 Task: Open a template Informal Letter by  Plum save the file as article.odt Remove the following options from template: 'your brand'. Replace Hello Fan with ' Good Evening' and change the date to 21 July, 2023. Replace body of the letter with  Thank you so much for your generous gift. Your thoughtfulness and support mean the world to me. I'm truly grateful for your kindness.; apply Font Style 'Arial' and font size  14 Add name: Kevin
Action: Mouse moved to (714, 89)
Screenshot: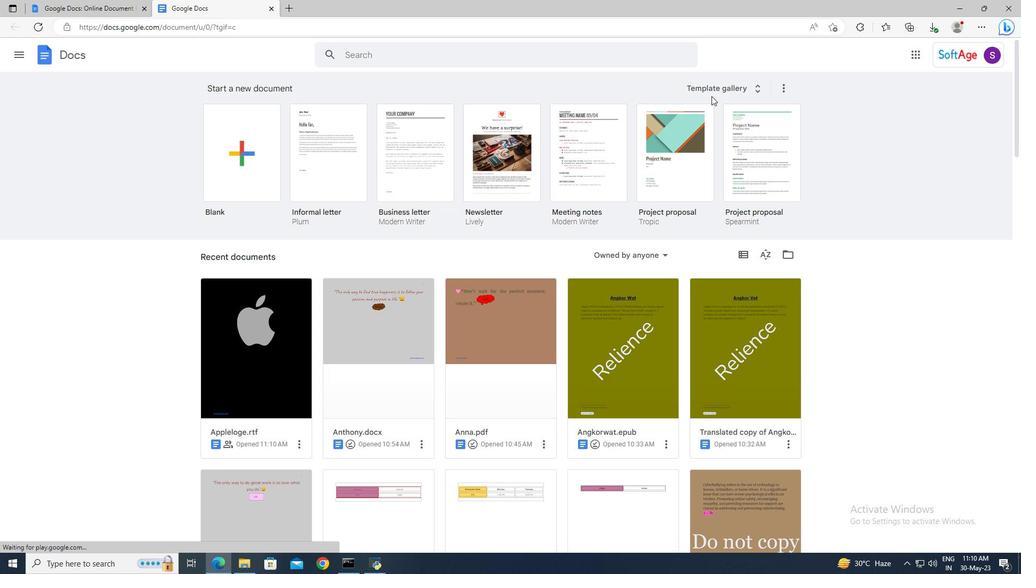 
Action: Mouse pressed left at (714, 89)
Screenshot: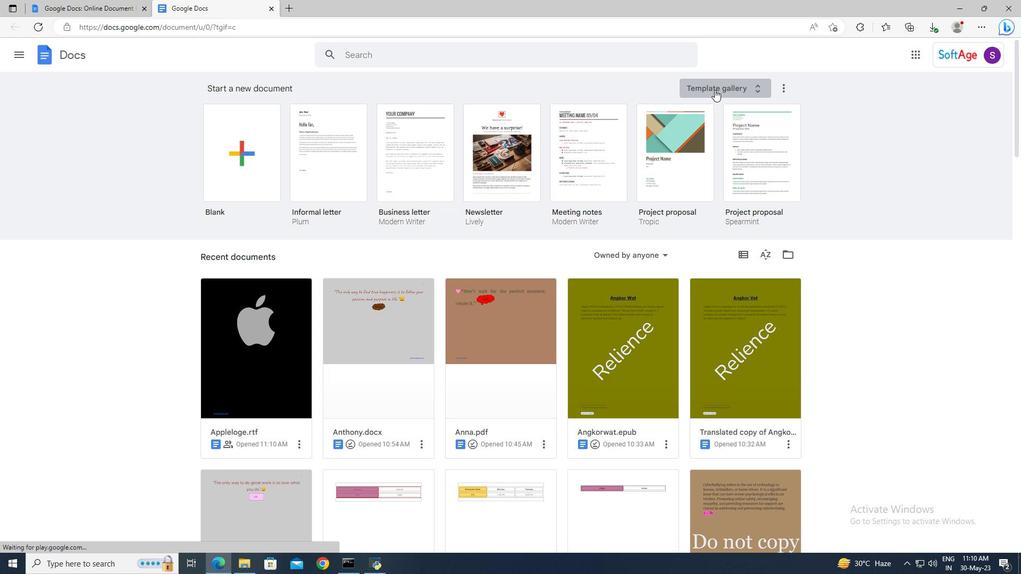 
Action: Mouse moved to (563, 191)
Screenshot: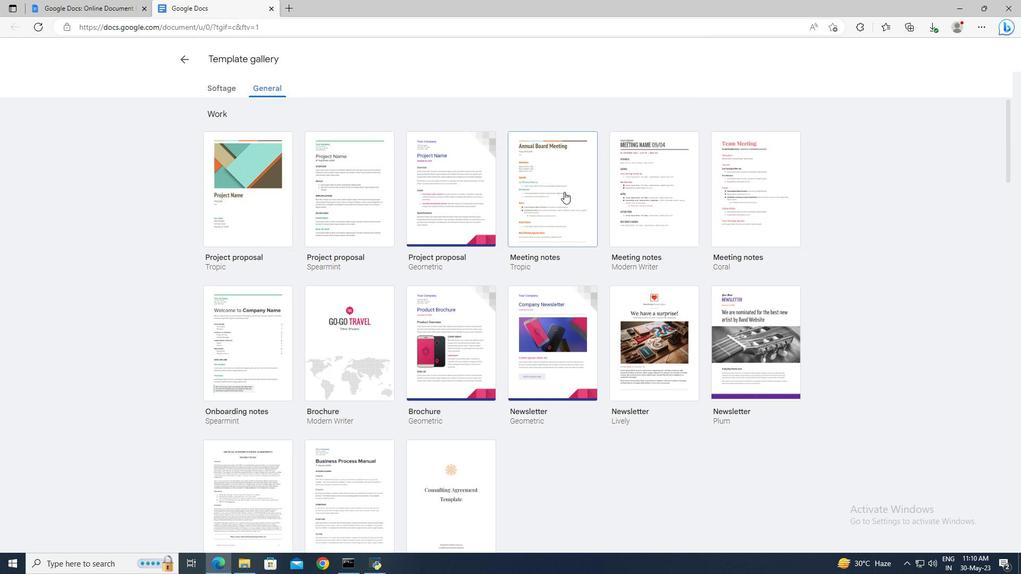 
Action: Mouse scrolled (563, 190) with delta (0, 0)
Screenshot: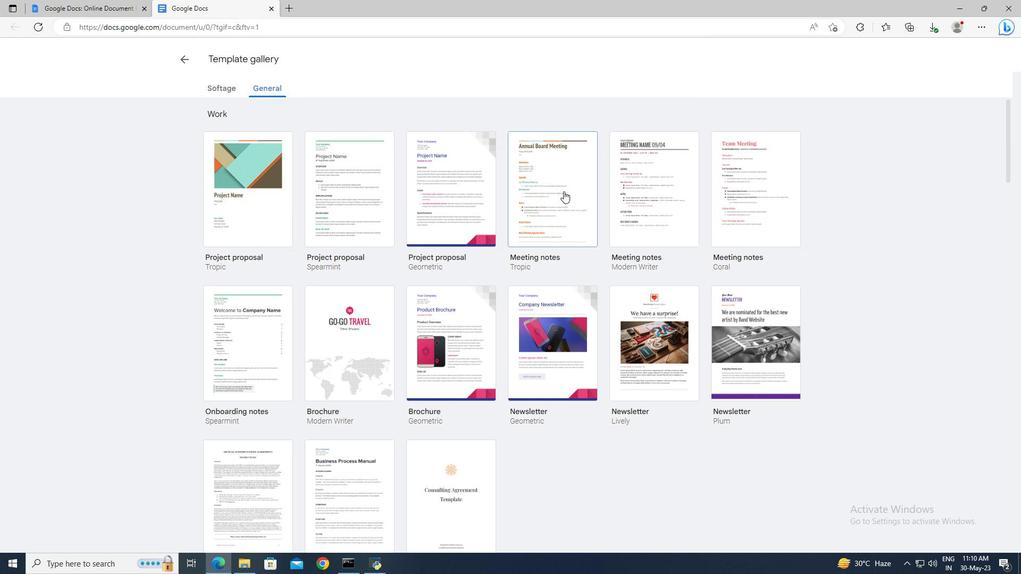 
Action: Mouse scrolled (563, 190) with delta (0, 0)
Screenshot: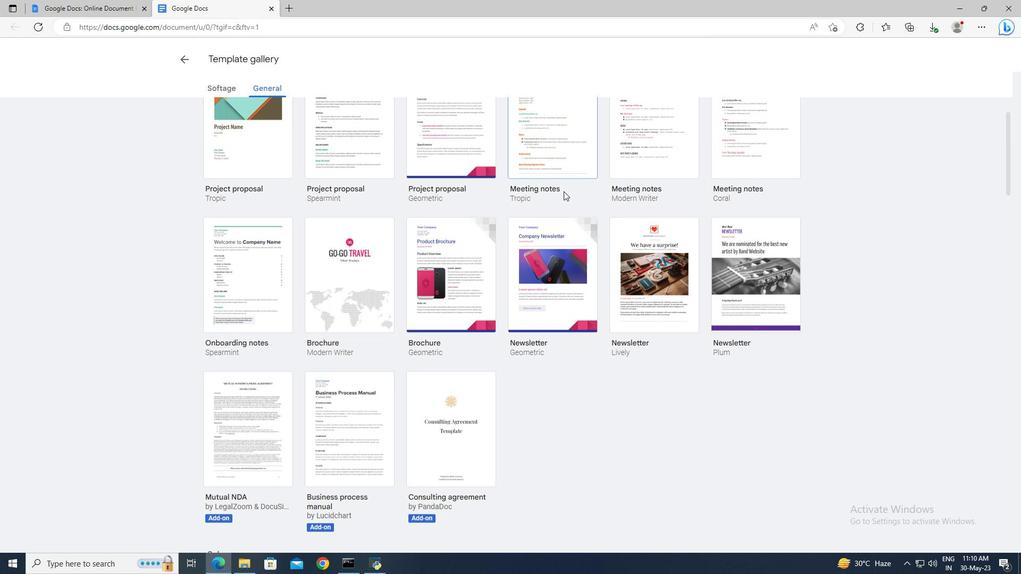 
Action: Mouse scrolled (563, 190) with delta (0, 0)
Screenshot: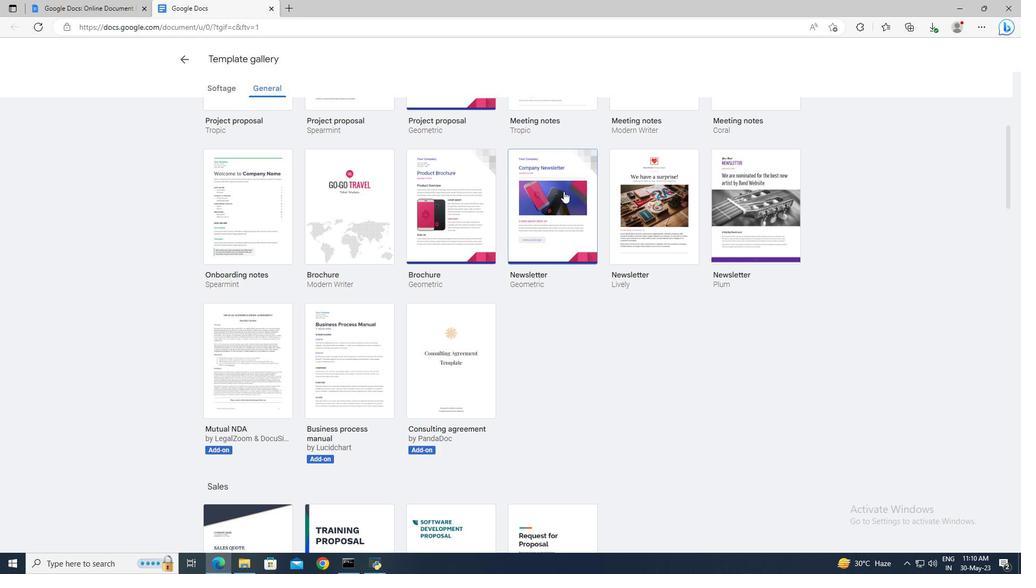 
Action: Mouse scrolled (563, 190) with delta (0, 0)
Screenshot: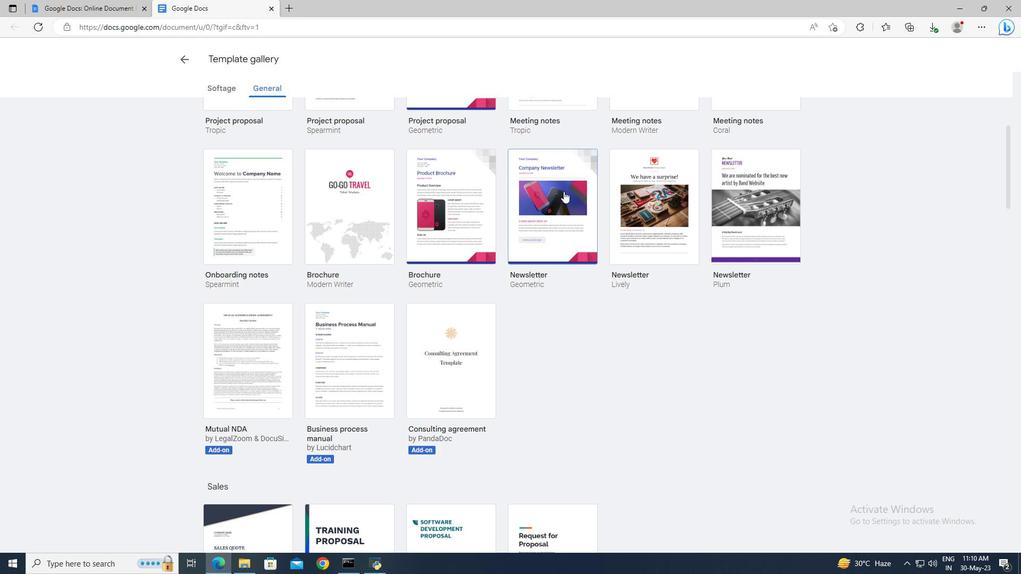 
Action: Mouse scrolled (563, 190) with delta (0, 0)
Screenshot: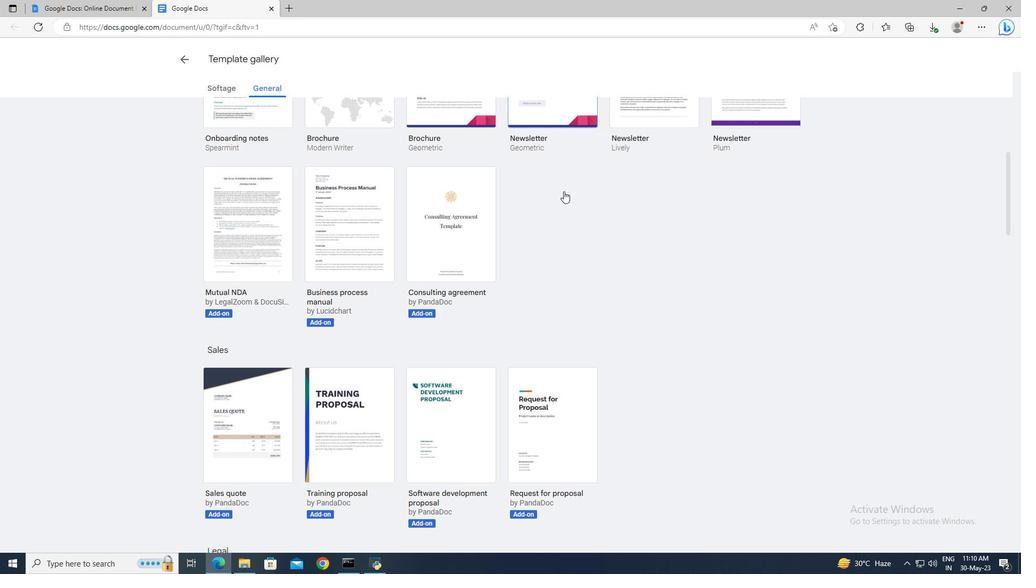 
Action: Mouse scrolled (563, 190) with delta (0, 0)
Screenshot: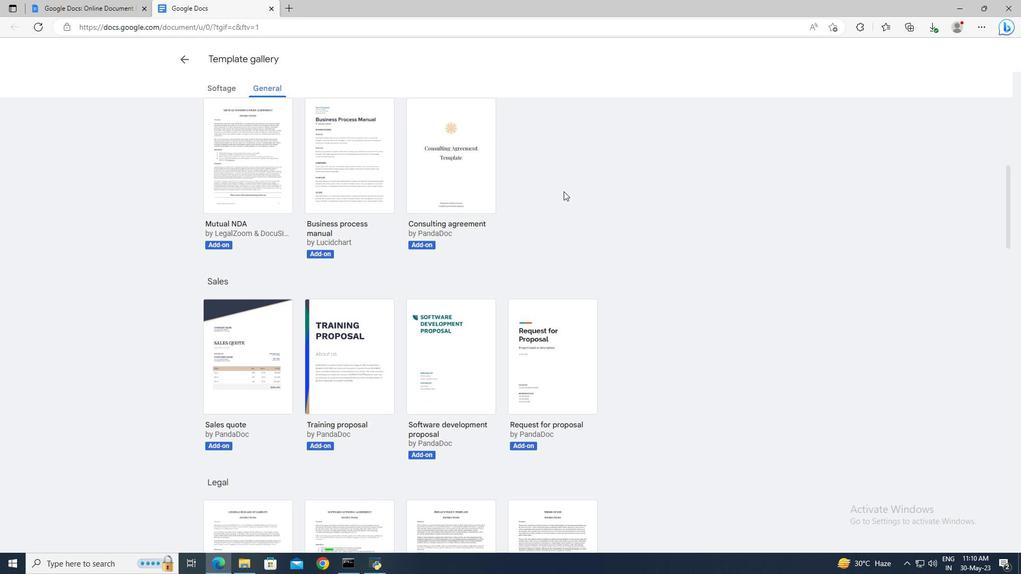 
Action: Mouse scrolled (563, 190) with delta (0, 0)
Screenshot: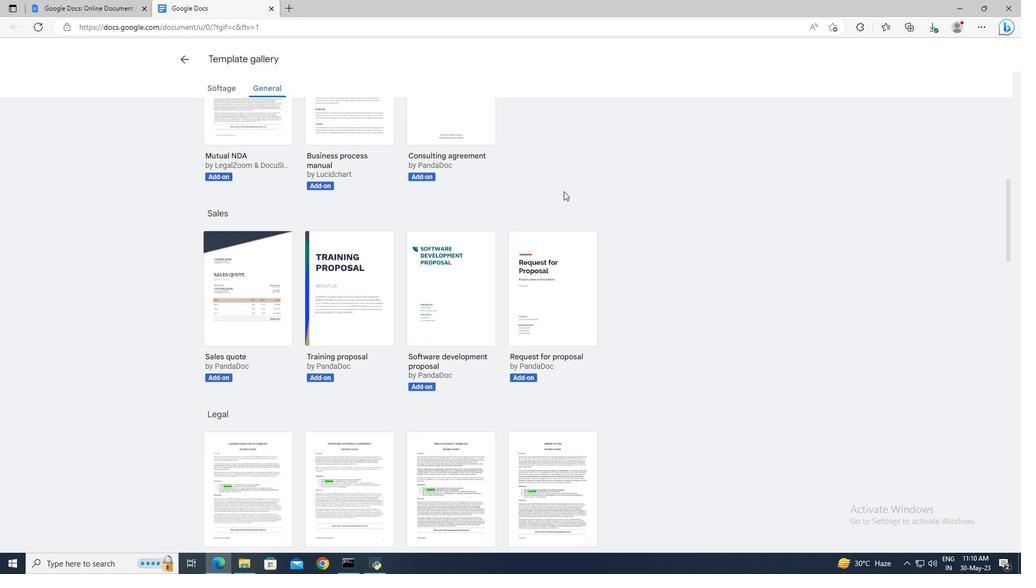 
Action: Mouse scrolled (563, 190) with delta (0, 0)
Screenshot: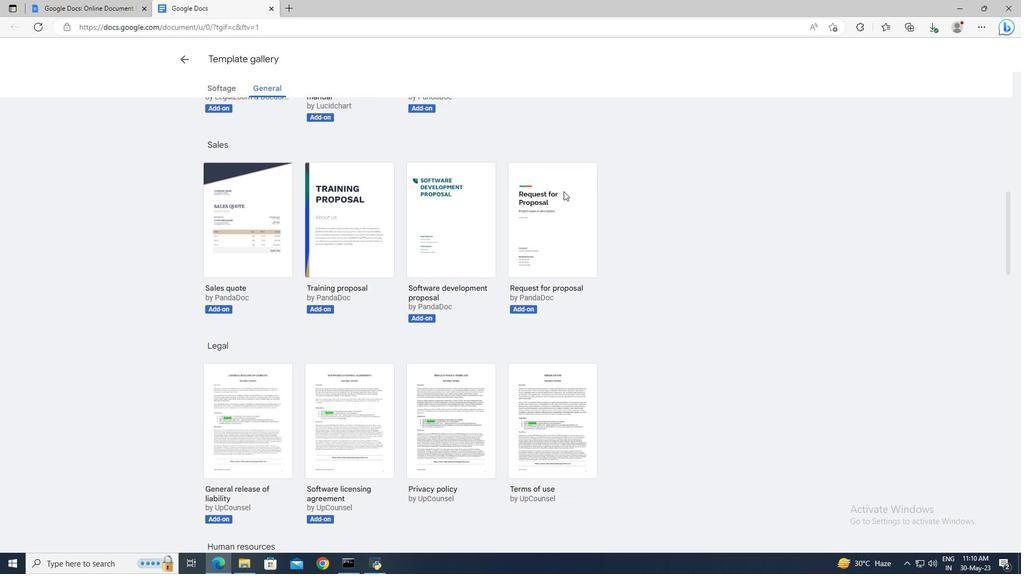 
Action: Mouse scrolled (563, 190) with delta (0, 0)
Screenshot: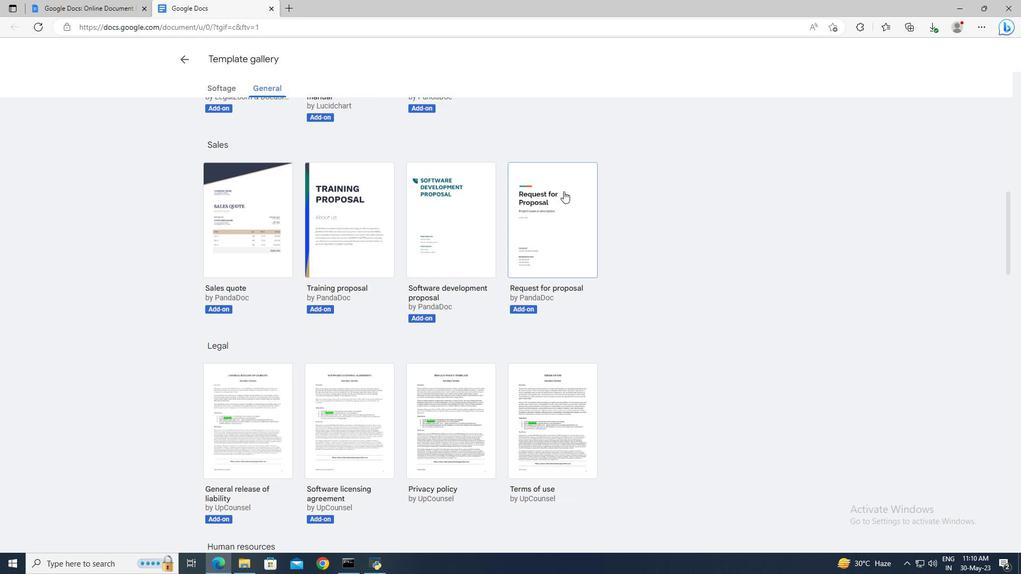 
Action: Mouse scrolled (563, 190) with delta (0, 0)
Screenshot: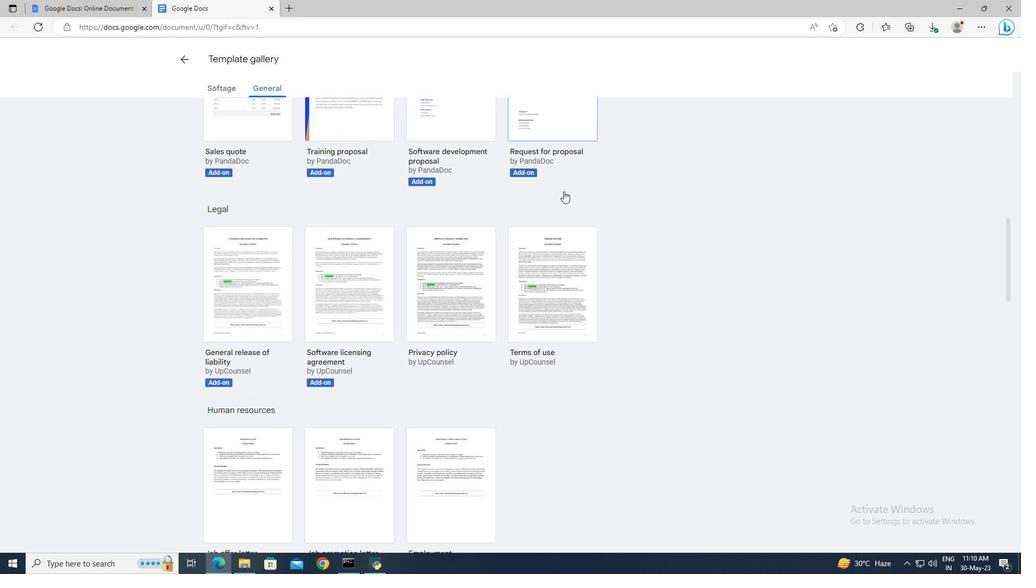 
Action: Mouse scrolled (563, 190) with delta (0, 0)
Screenshot: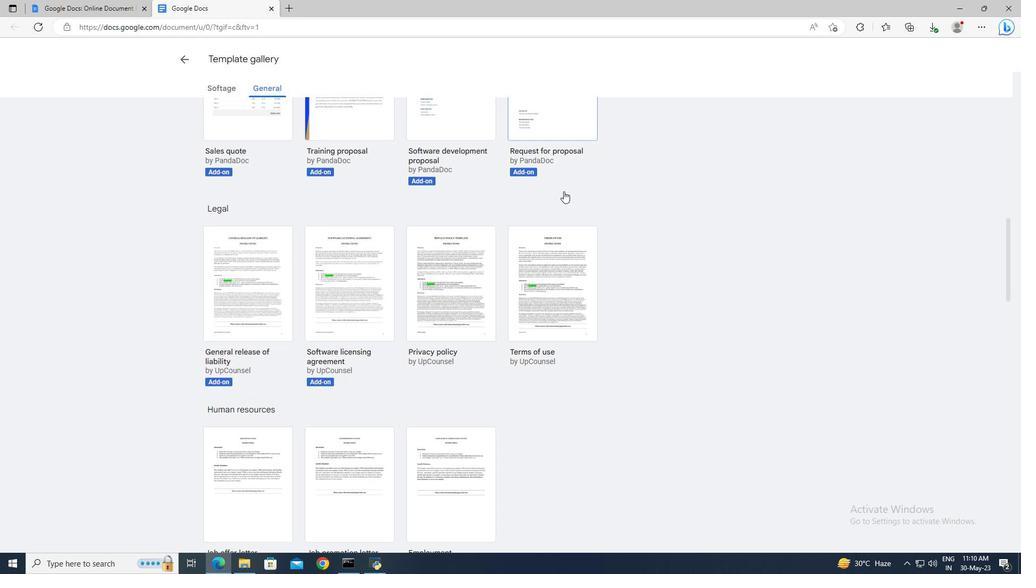 
Action: Mouse scrolled (563, 190) with delta (0, 0)
Screenshot: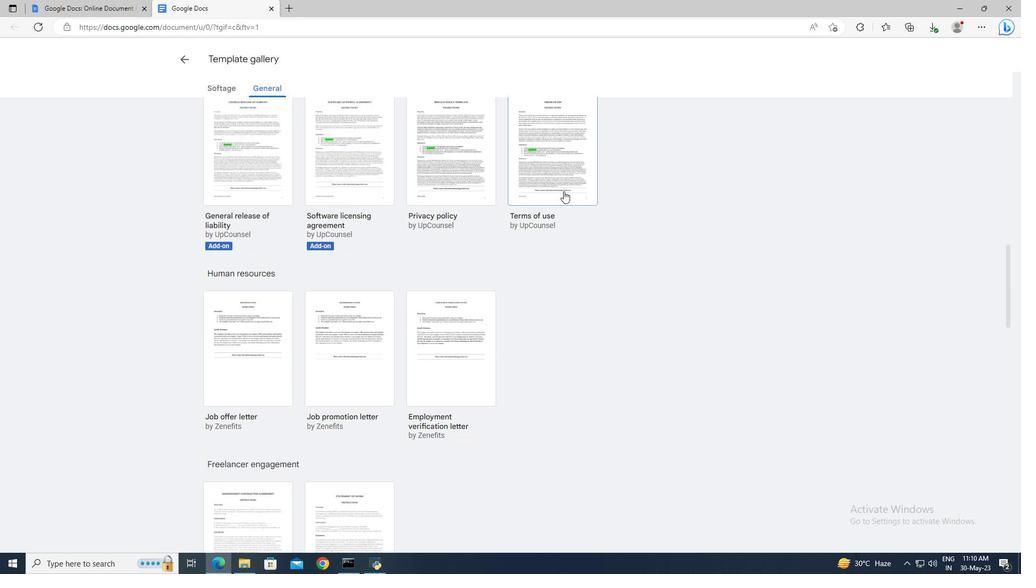 
Action: Mouse scrolled (563, 190) with delta (0, 0)
Screenshot: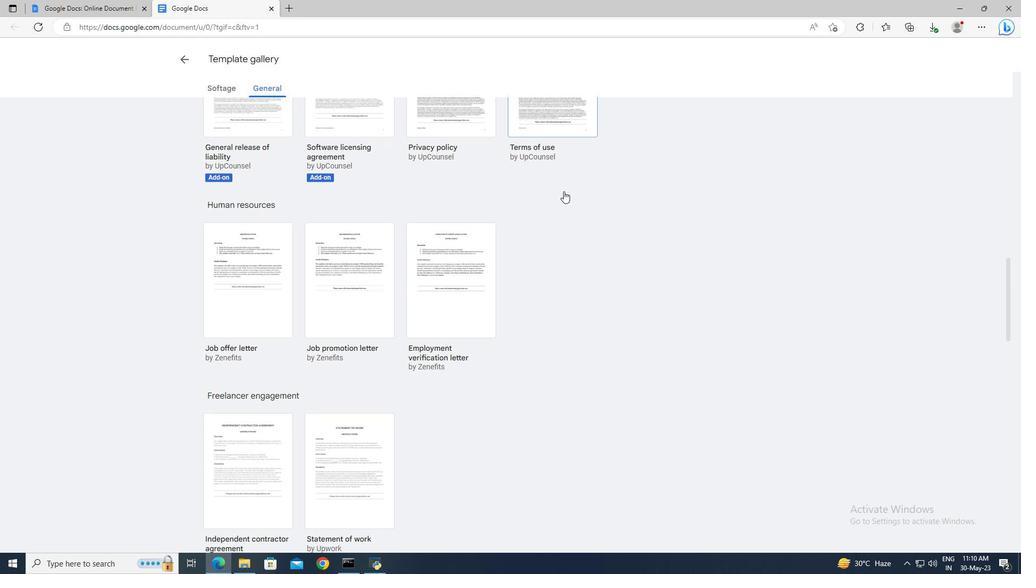 
Action: Mouse scrolled (563, 190) with delta (0, 0)
Screenshot: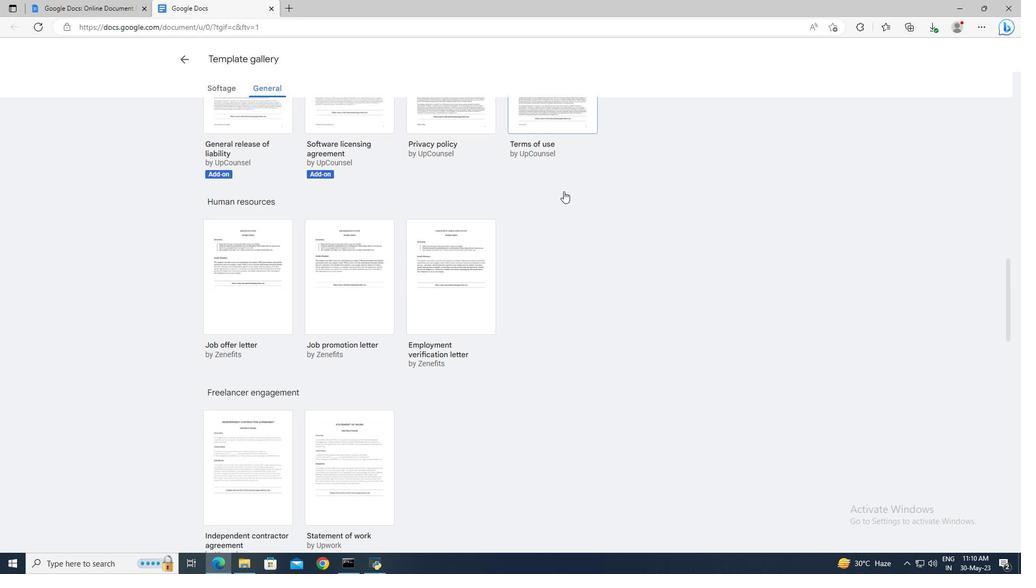 
Action: Mouse scrolled (563, 190) with delta (0, 0)
Screenshot: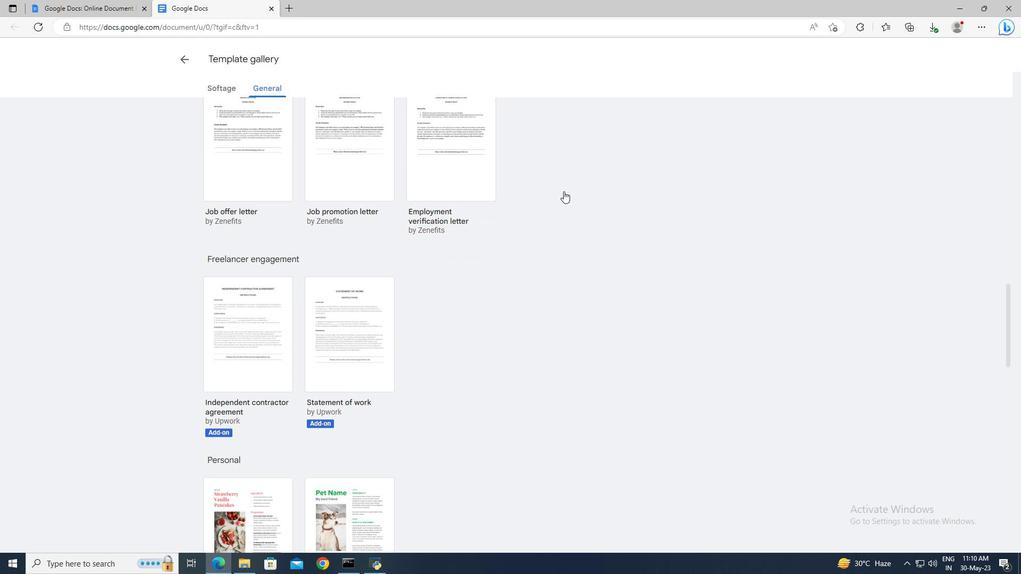 
Action: Mouse scrolled (563, 190) with delta (0, 0)
Screenshot: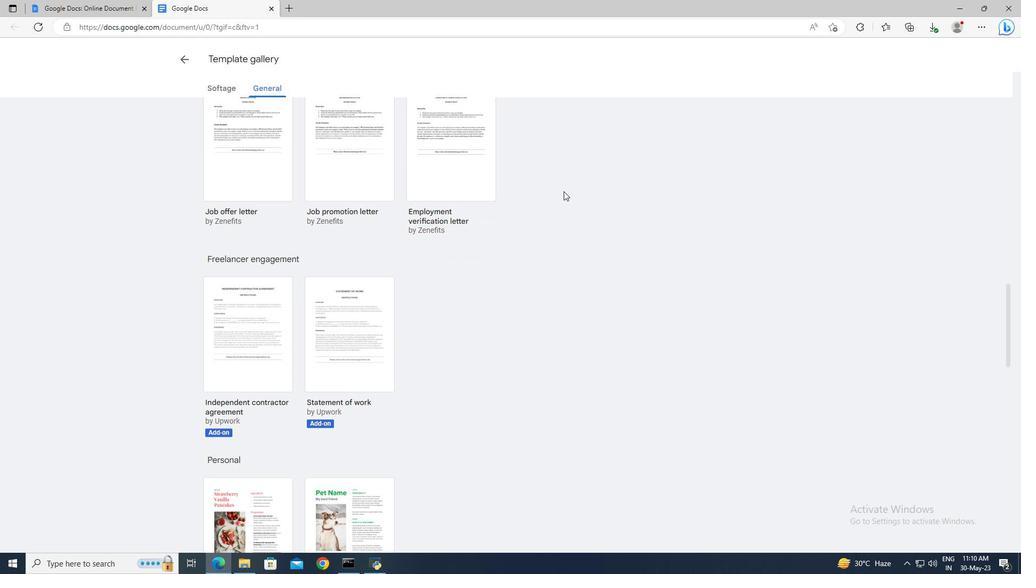
Action: Mouse scrolled (563, 190) with delta (0, 0)
Screenshot: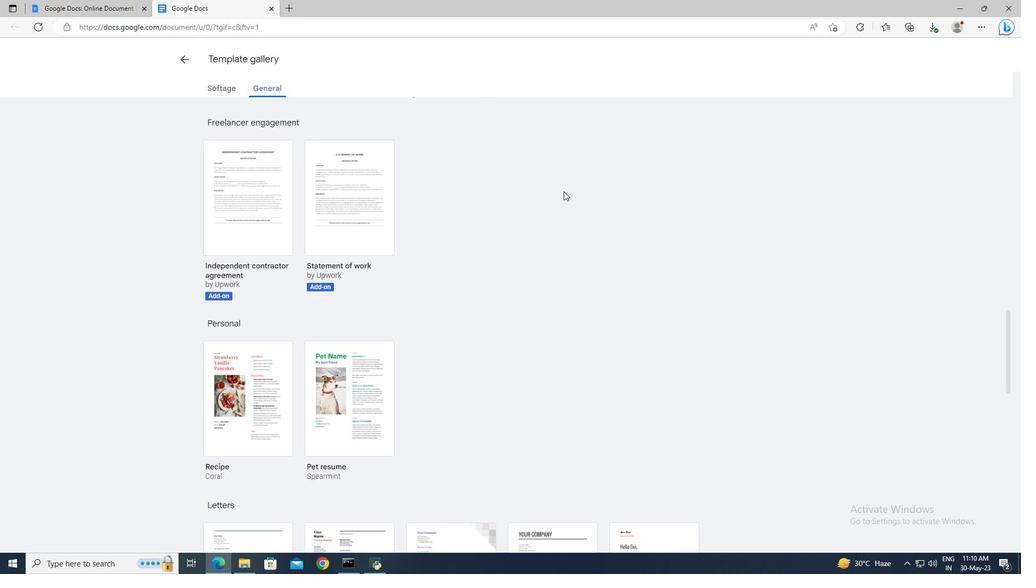 
Action: Mouse scrolled (563, 190) with delta (0, 0)
Screenshot: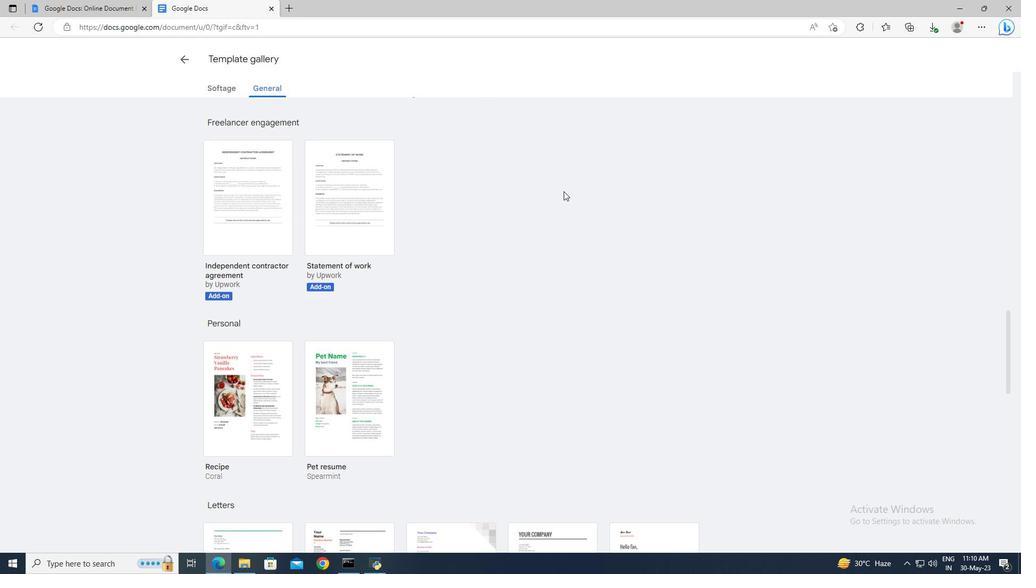 
Action: Mouse scrolled (563, 190) with delta (0, 0)
Screenshot: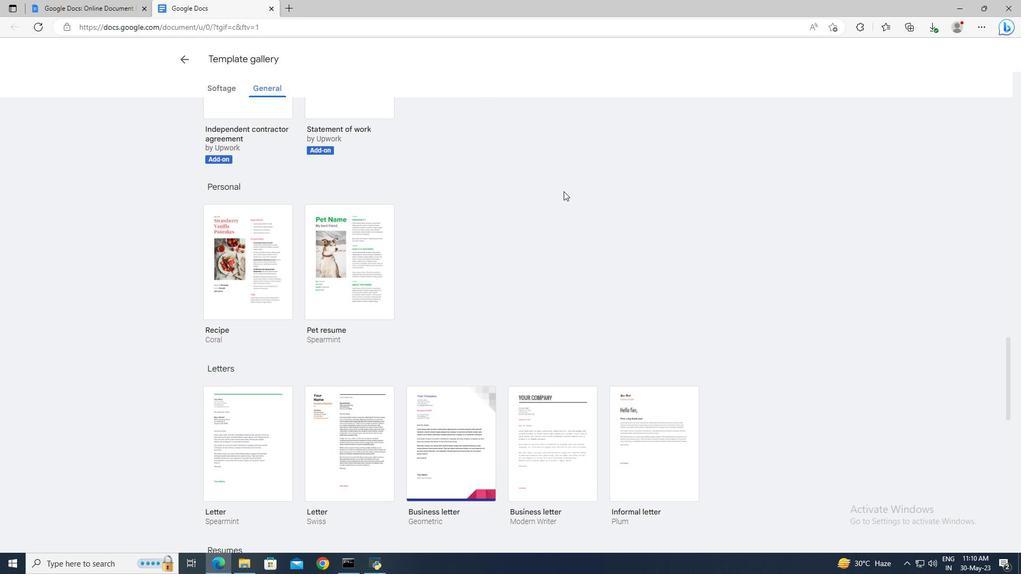 
Action: Mouse scrolled (563, 190) with delta (0, 0)
Screenshot: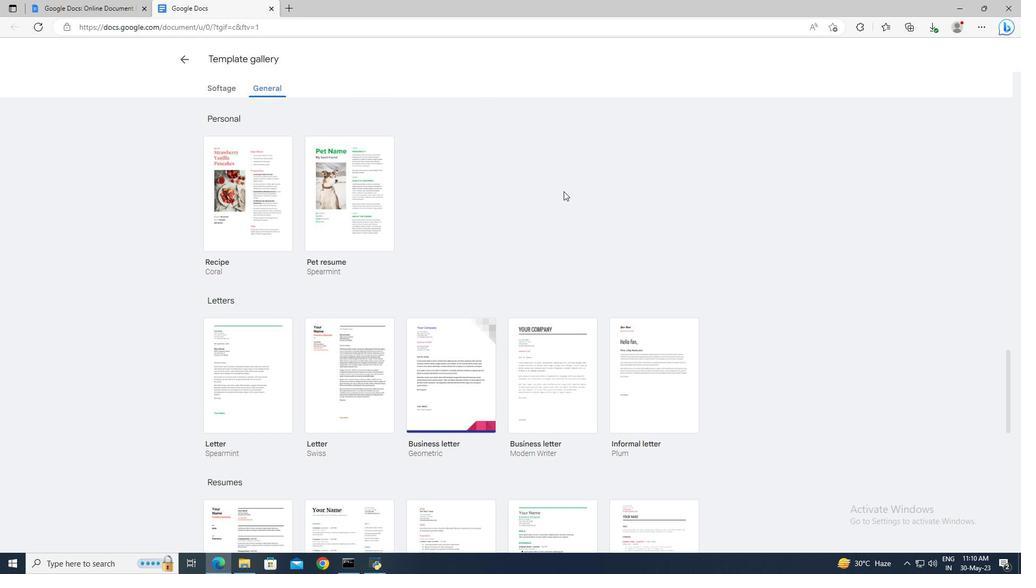 
Action: Mouse moved to (644, 295)
Screenshot: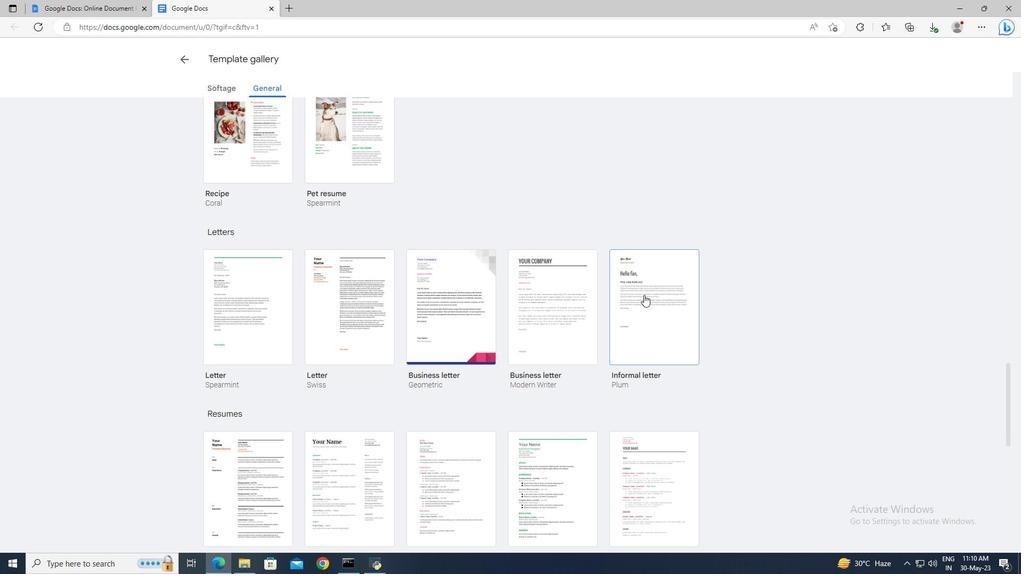 
Action: Mouse pressed left at (644, 295)
Screenshot: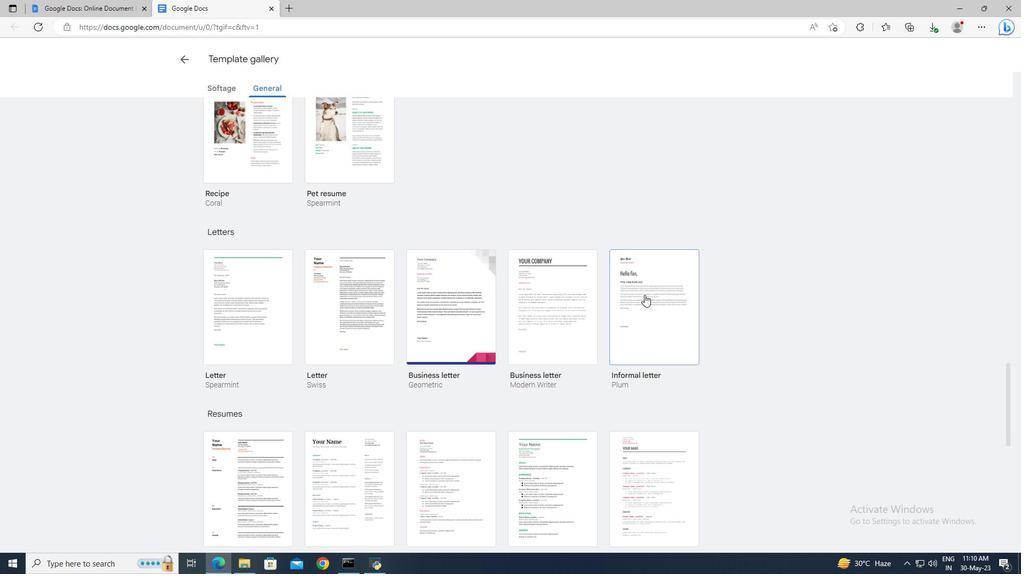 
Action: Mouse moved to (82, 45)
Screenshot: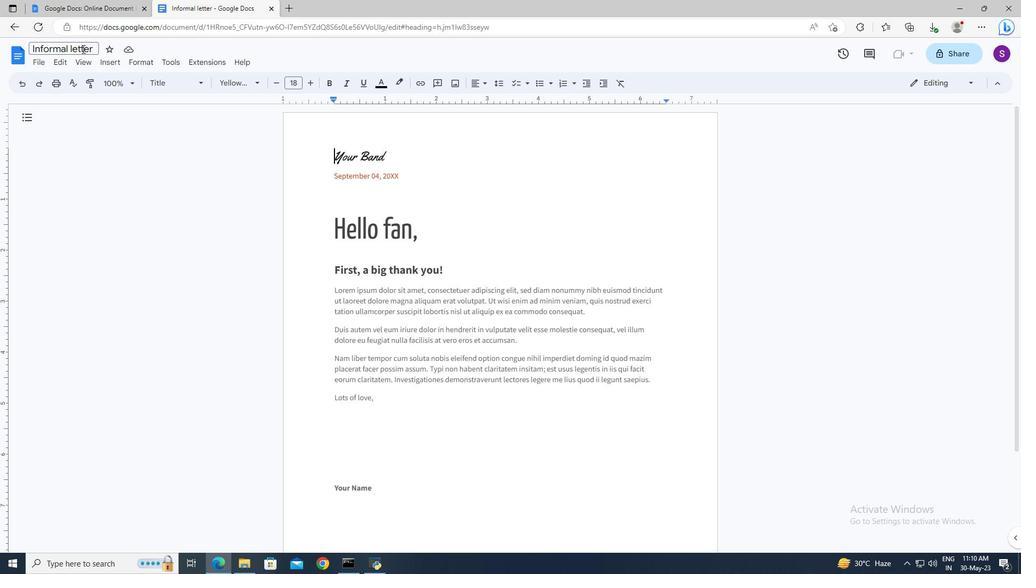 
Action: Mouse pressed left at (82, 45)
Screenshot: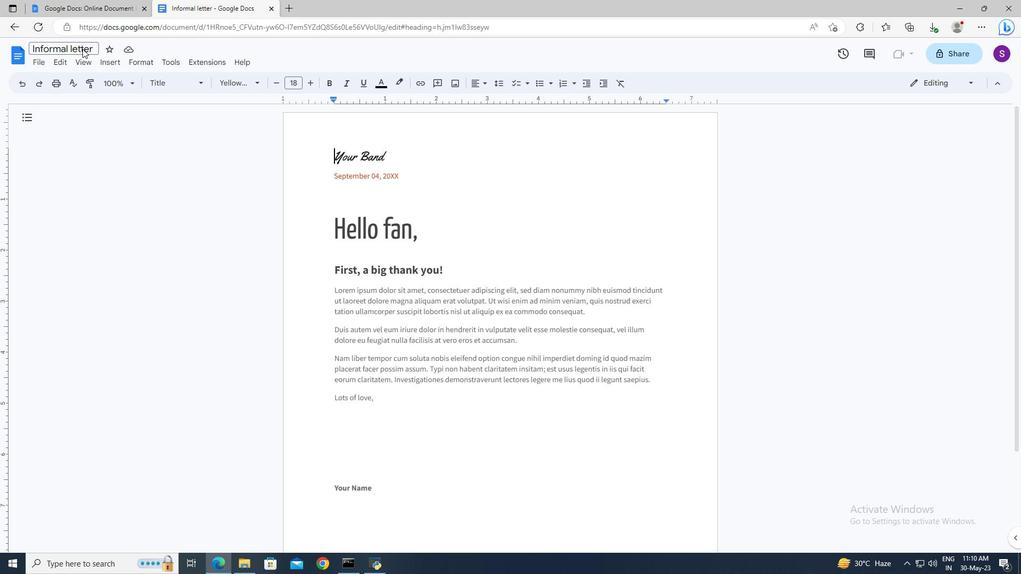 
Action: Mouse moved to (79, 44)
Screenshot: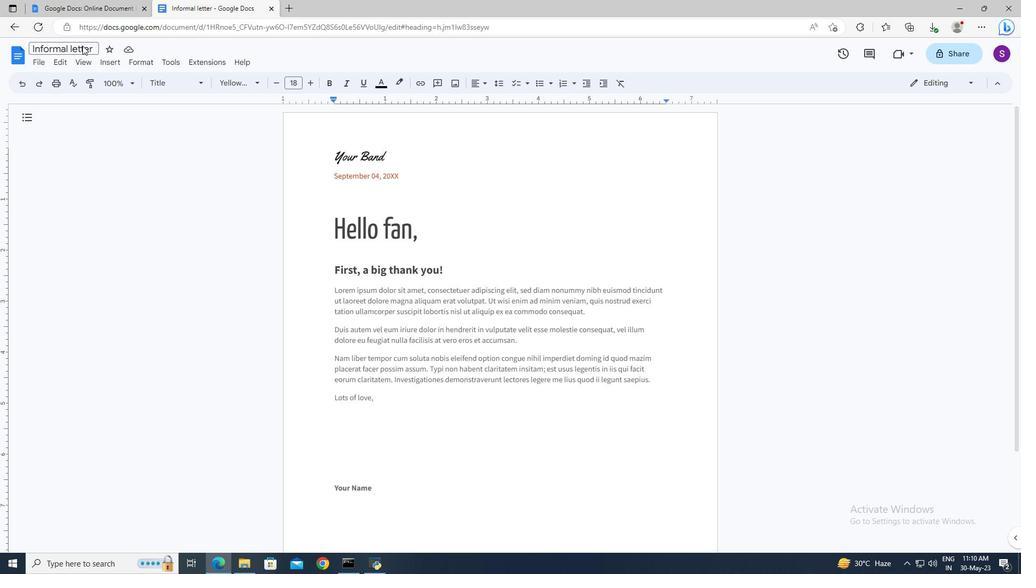 
Action: Key pressed ctrl+A<Key.delete>article.odt<Key.enter>
Screenshot: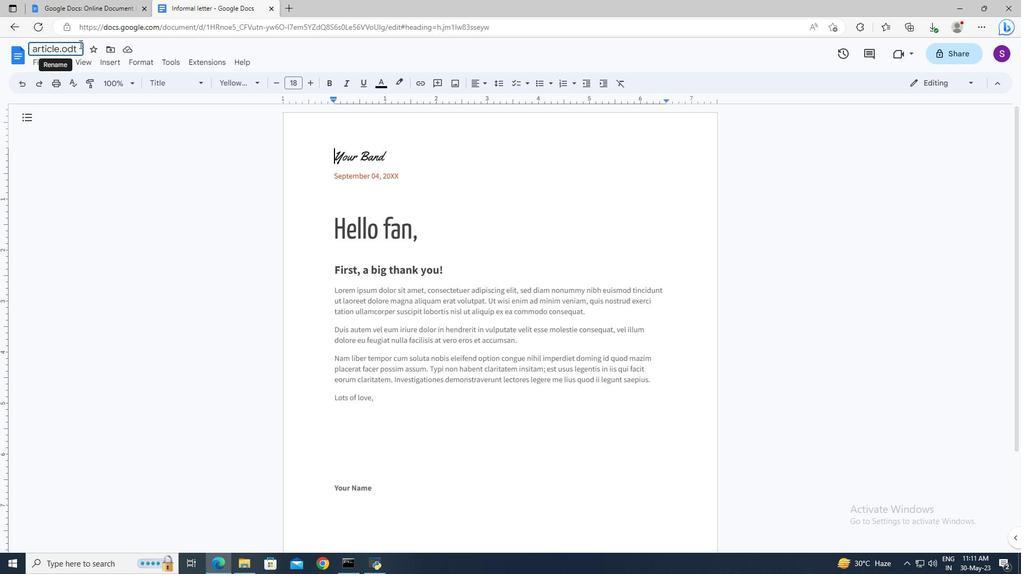 
Action: Mouse moved to (335, 160)
Screenshot: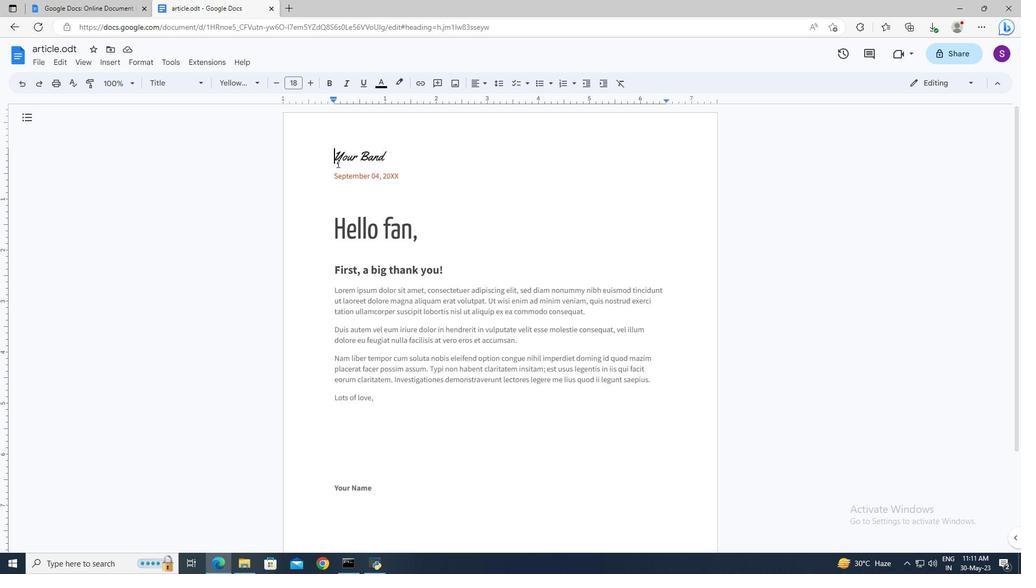 
Action: Mouse pressed left at (335, 160)
Screenshot: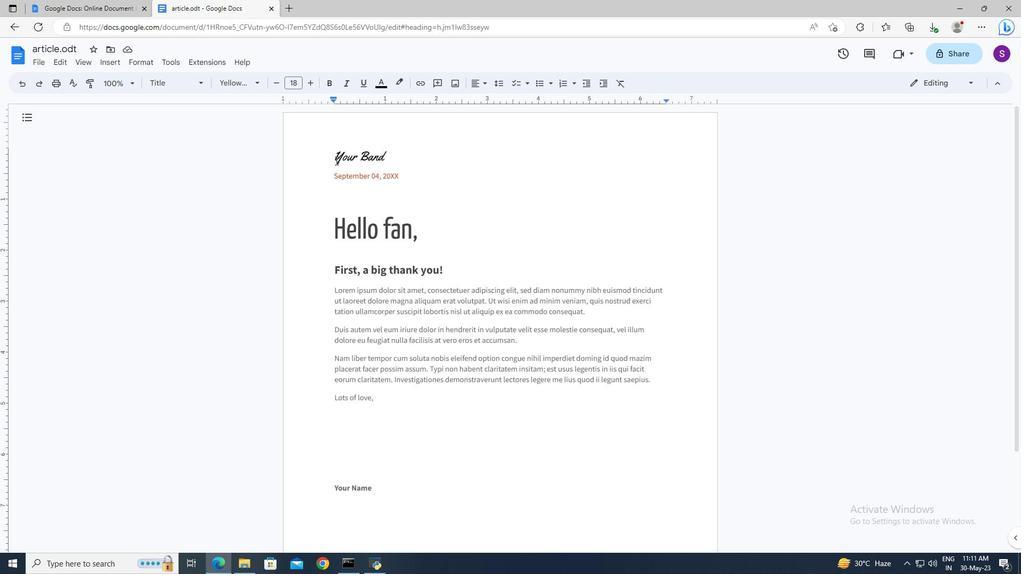 
Action: Key pressed <Key.shift><Key.right><Key.right><Key.delete>
Screenshot: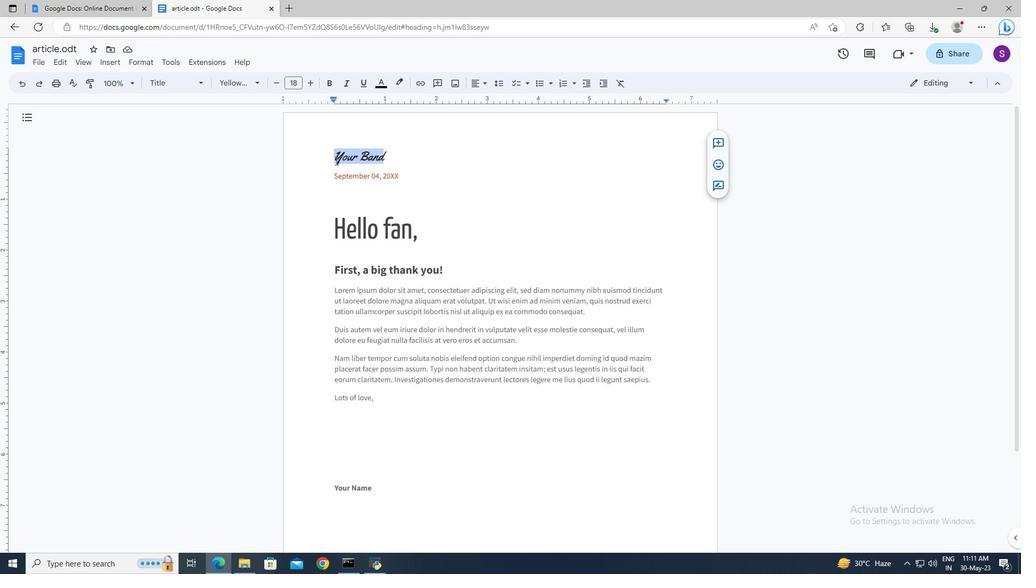 
Action: Mouse moved to (336, 221)
Screenshot: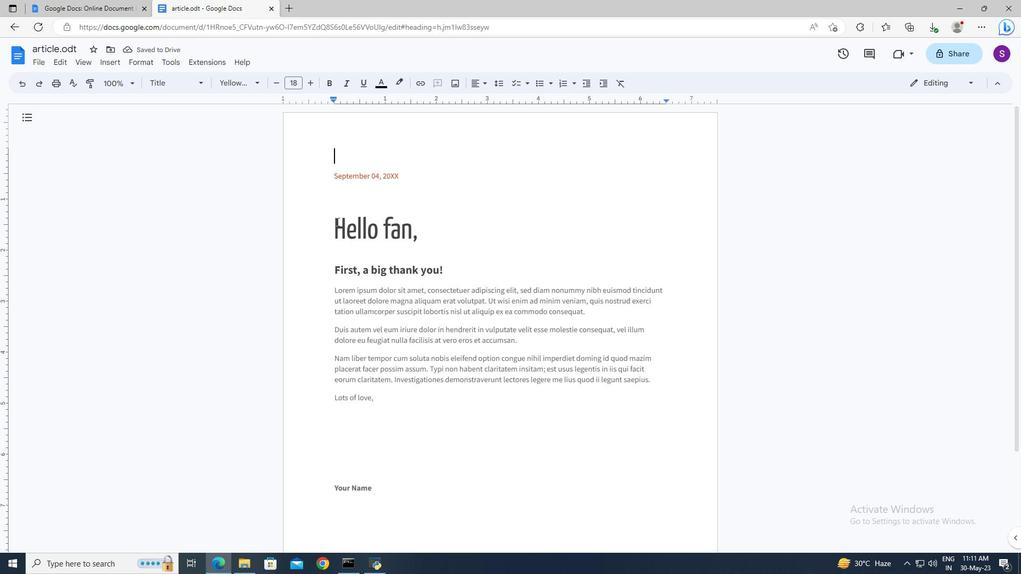 
Action: Mouse pressed left at (336, 221)
Screenshot: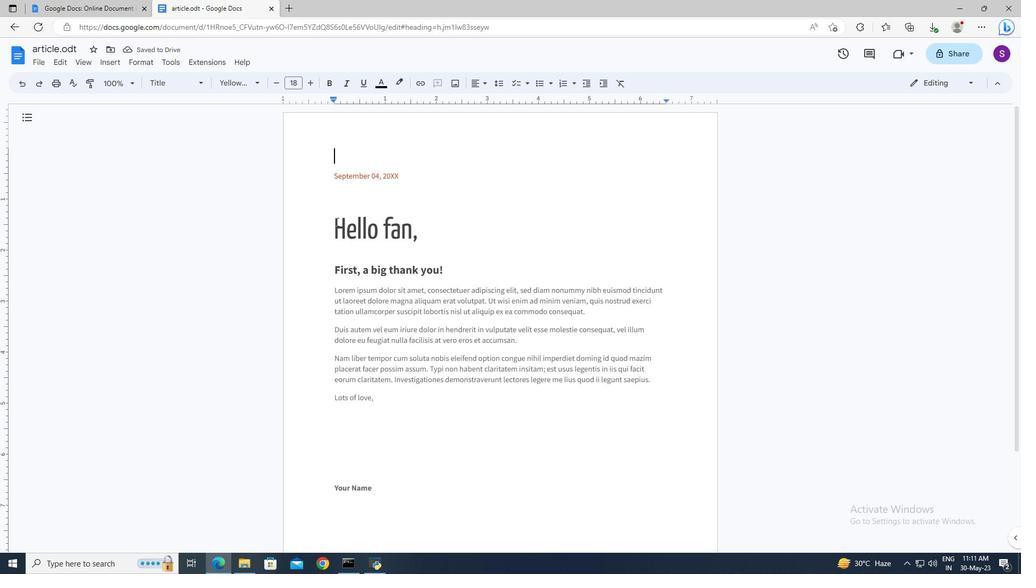 
Action: Key pressed <Key.shift><Key.right><Key.right><Key.delete><Key.shift>Good<Key.space><Key.shift>Evening
Screenshot: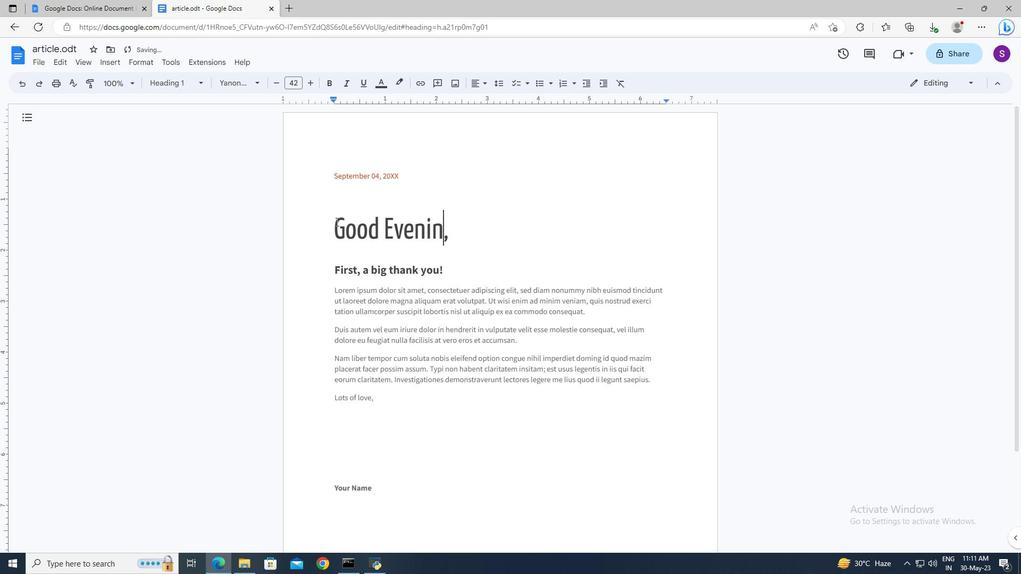
Action: Mouse moved to (331, 172)
Screenshot: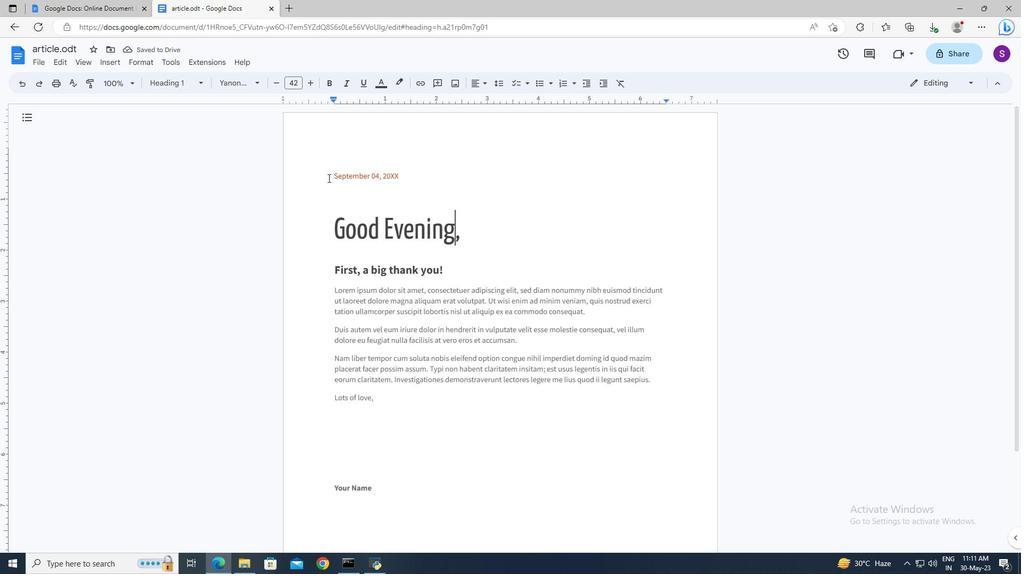 
Action: Mouse pressed left at (331, 172)
Screenshot: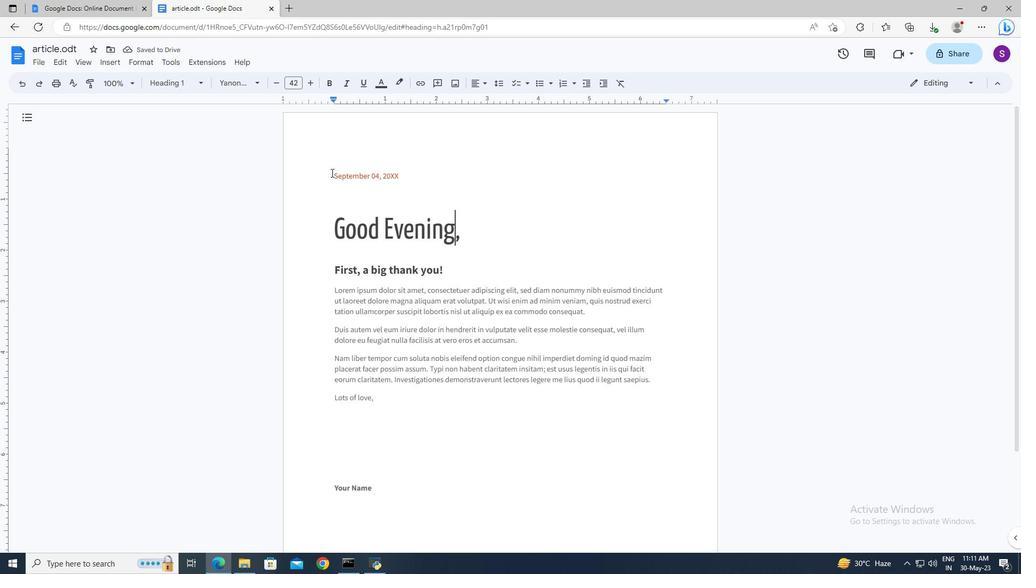 
Action: Key pressed <Key.shift><Key.right><Key.right><Key.right><Key.right><Key.delete>21<Key.space><Key.shift>July,<Key.space>2023
Screenshot: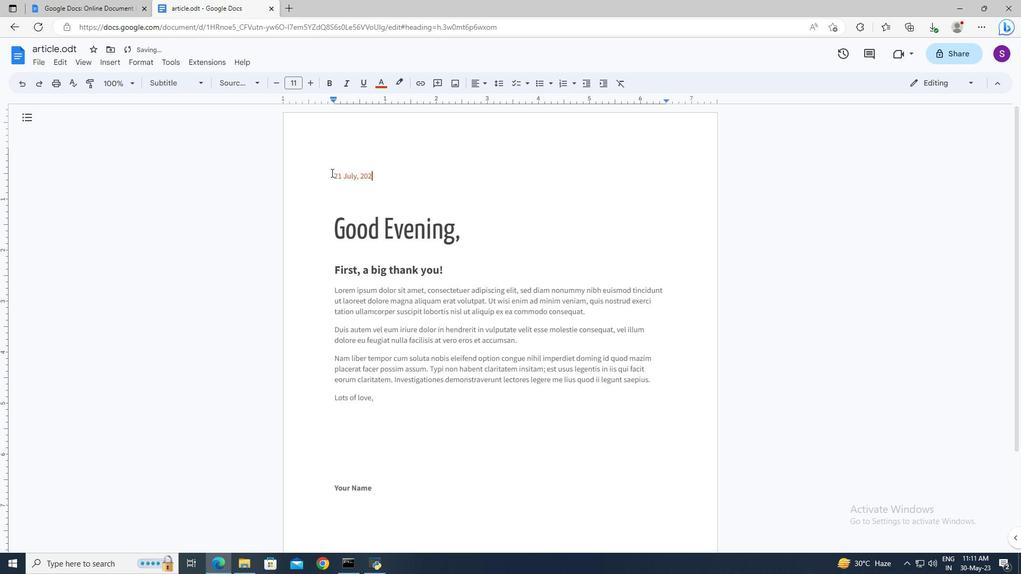 
Action: Mouse moved to (336, 289)
Screenshot: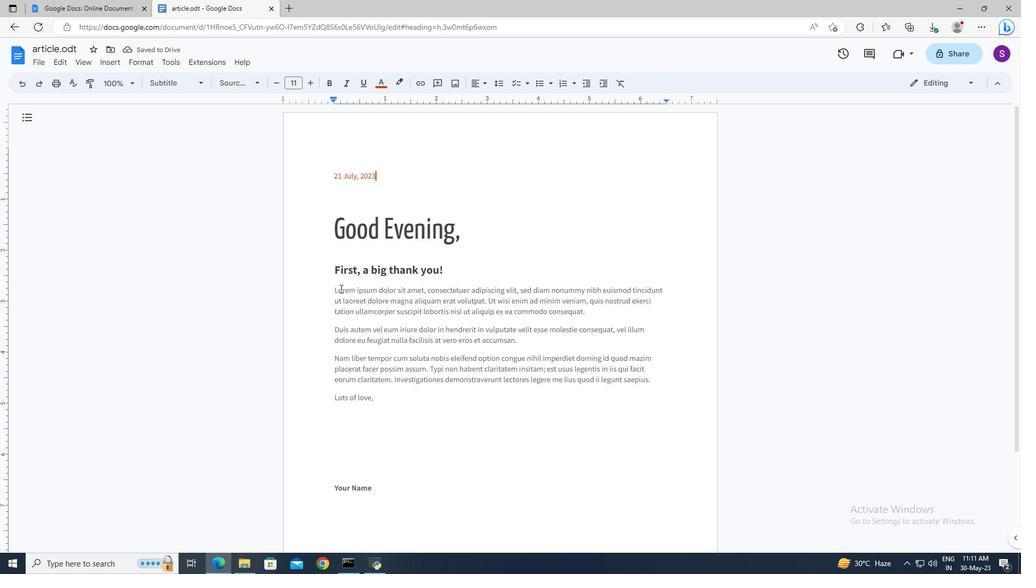 
Action: Mouse pressed left at (336, 289)
Screenshot: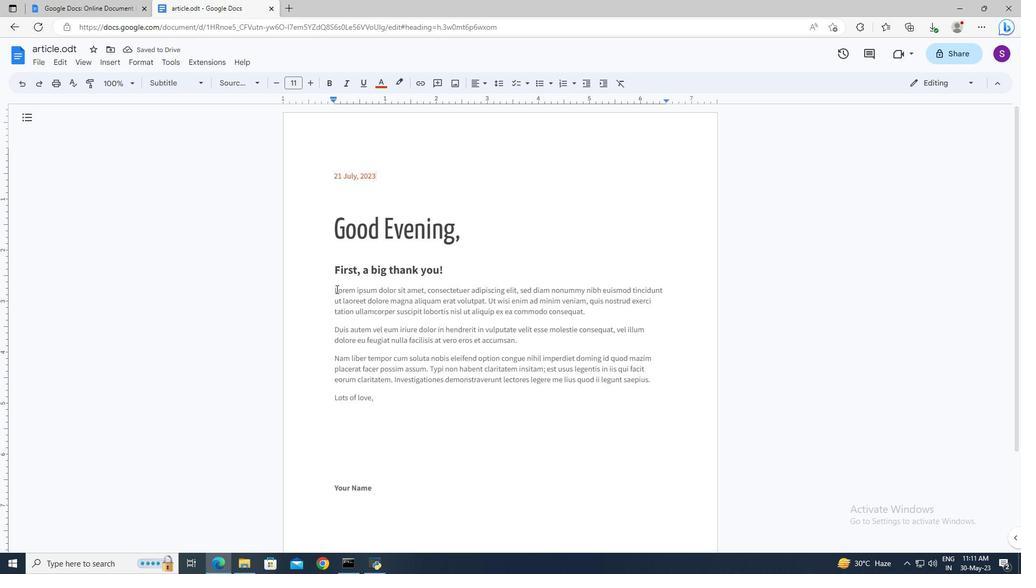 
Action: Key pressed <Key.shift><Key.down><Key.down><Key.down><Key.delete>
Screenshot: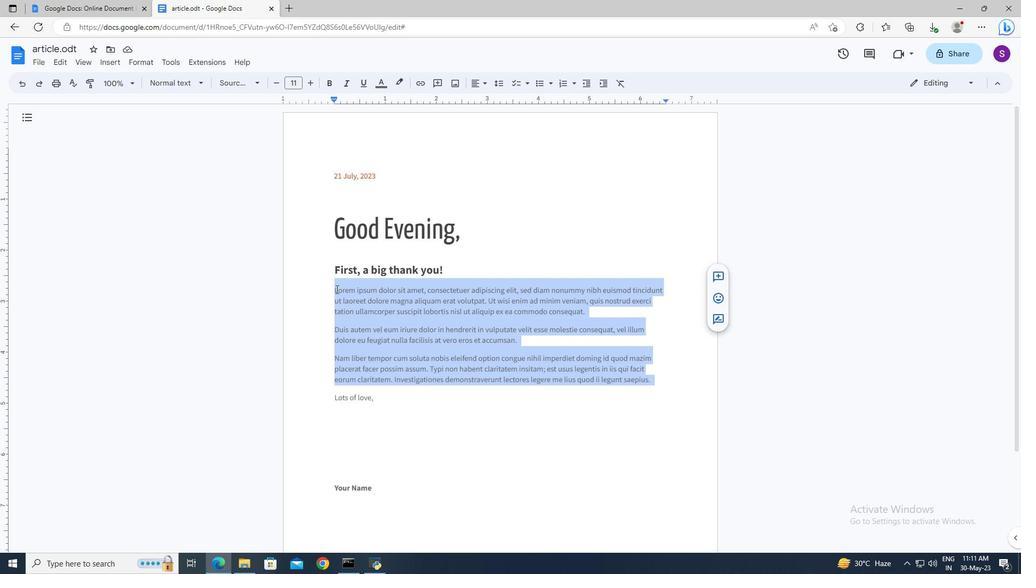 
Action: Mouse moved to (335, 289)
Screenshot: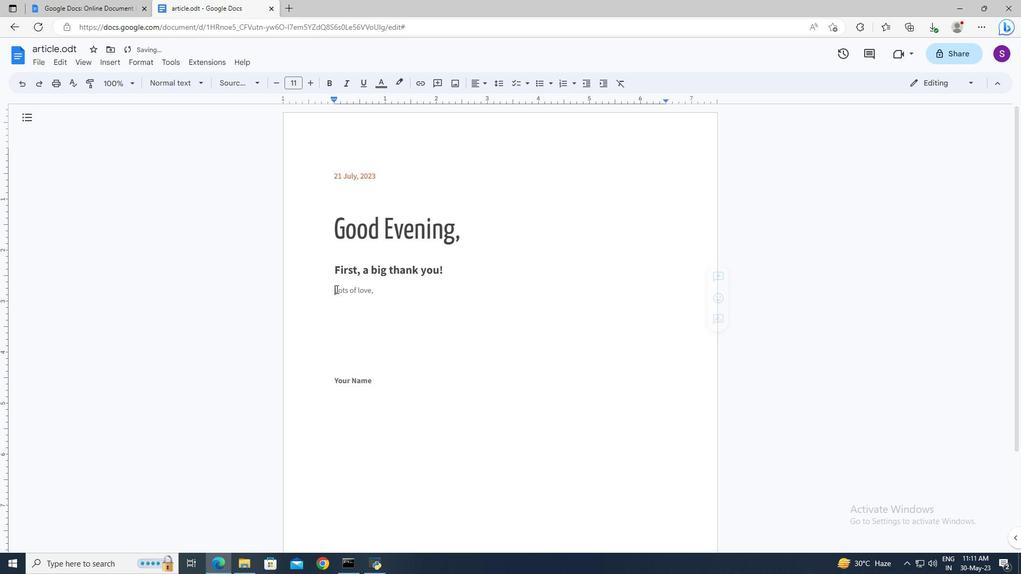 
Action: Key pressed <Key.enter><Key.up><Key.shift>Thank<Key.space>you<Key.space>so<Key.space>much<Key.space>for<Key.space>your<Key.space>generous<Key.space>gift.<Key.space><Key.shift>Your<Key.space>thoughtfulness<Key.space>and<Key.space>support<Key.space>mean<Key.space>the<Key.space>world<Key.space>to<Key.space>me.<Key.space><Key.shift>I'am<Key.space>truly<Key.space>grateful<Key.space>for<Key.space>your<Key.space>kindness.
Screenshot: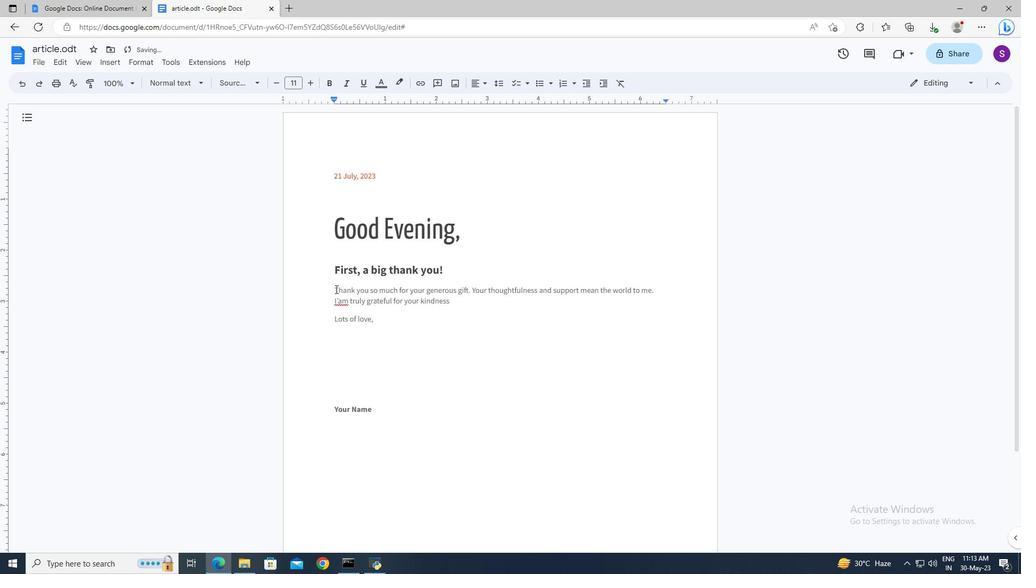 
Action: Mouse moved to (333, 293)
Screenshot: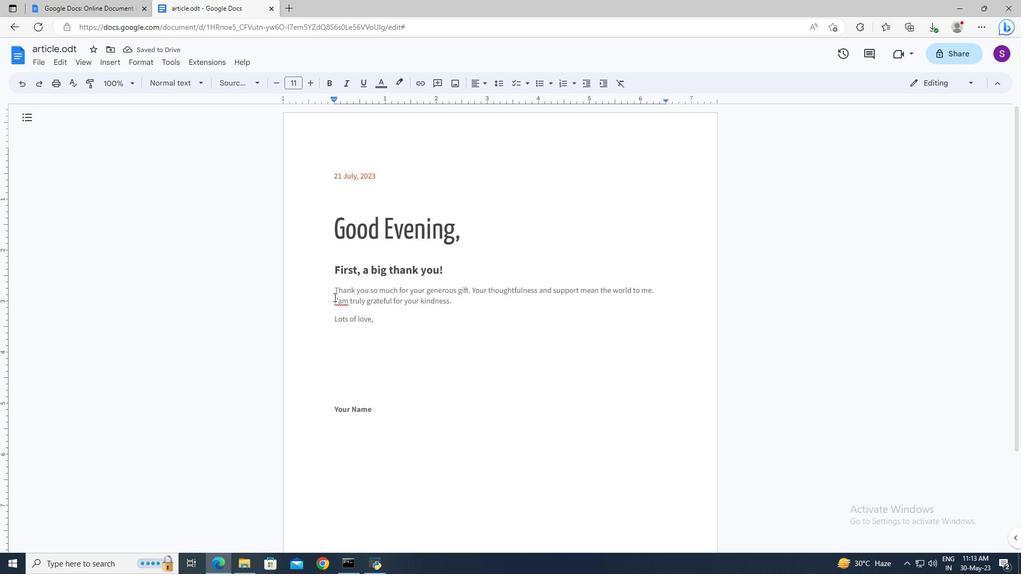 
Action: Mouse pressed left at (333, 293)
Screenshot: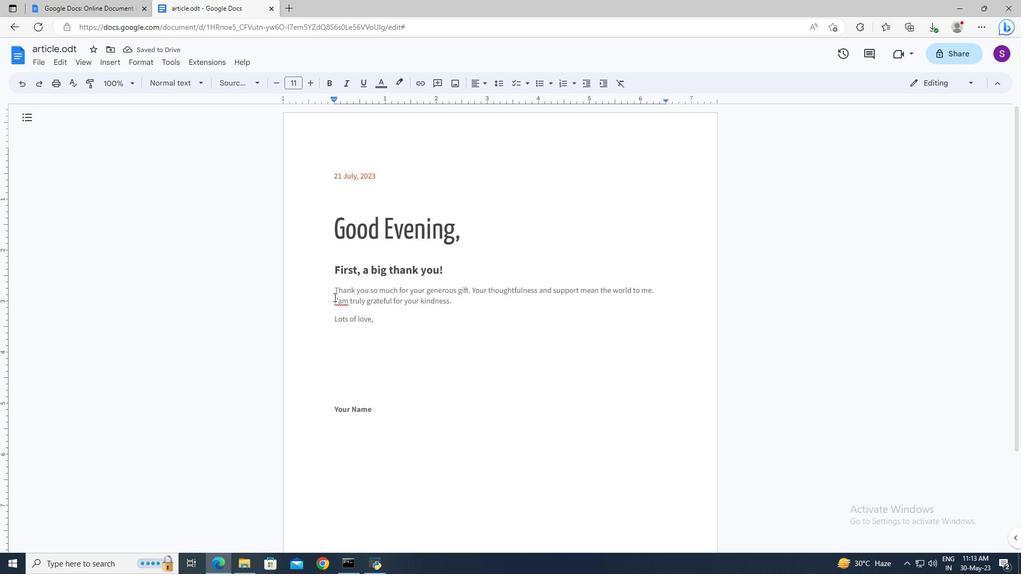 
Action: Key pressed <Key.shift><Key.down>
Screenshot: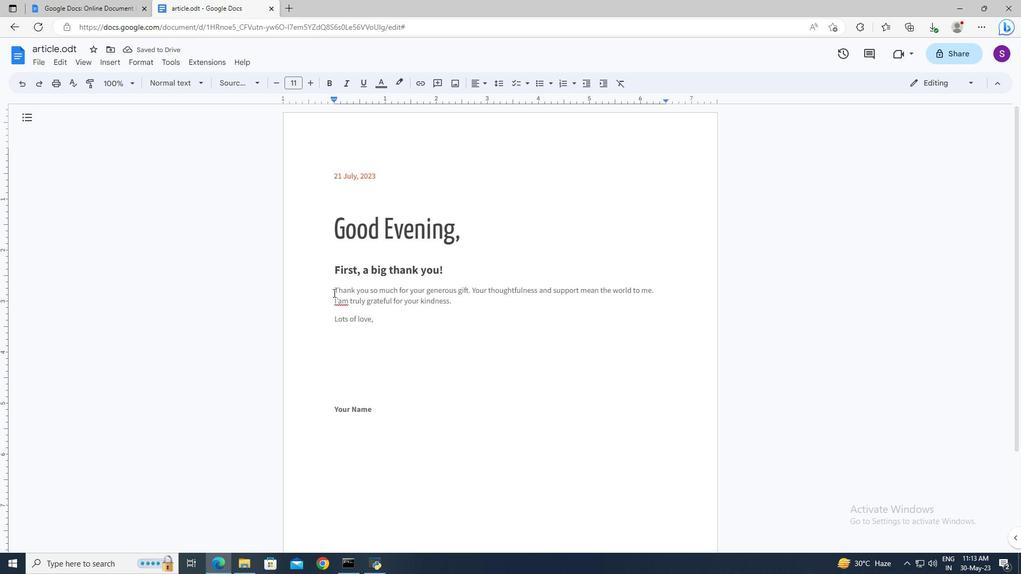 
Action: Mouse moved to (254, 86)
Screenshot: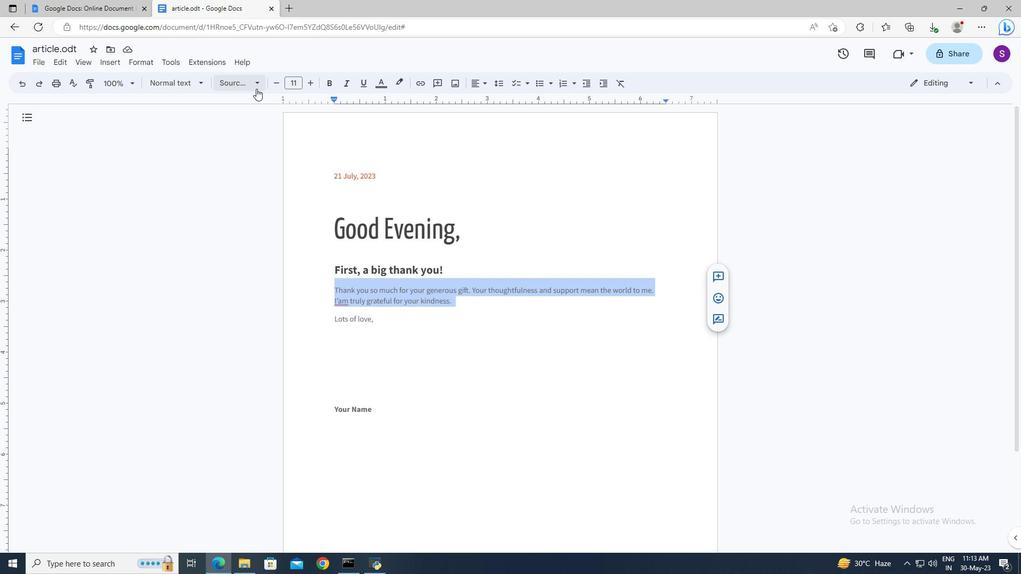 
Action: Mouse pressed left at (254, 86)
Screenshot: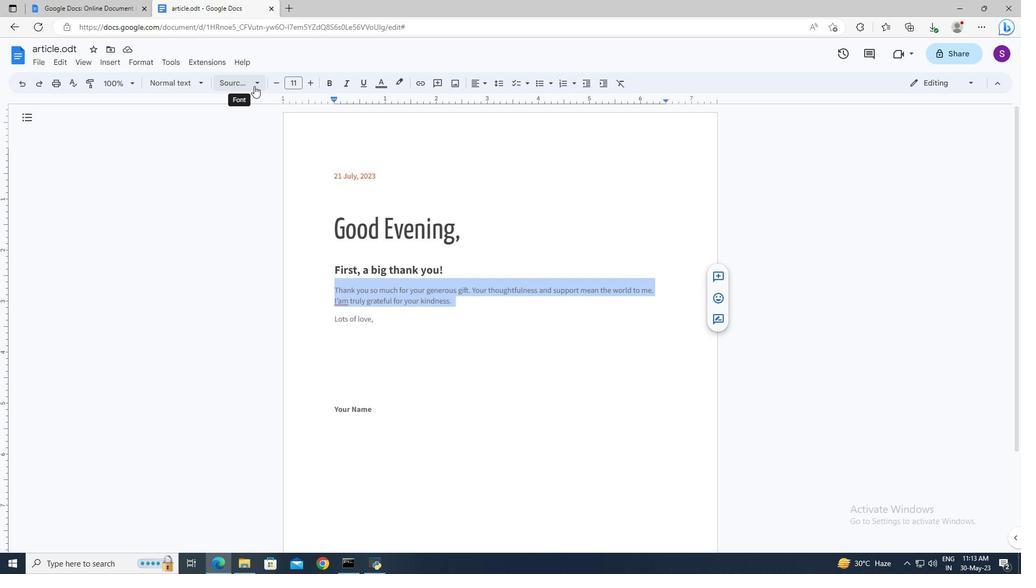 
Action: Mouse moved to (251, 190)
Screenshot: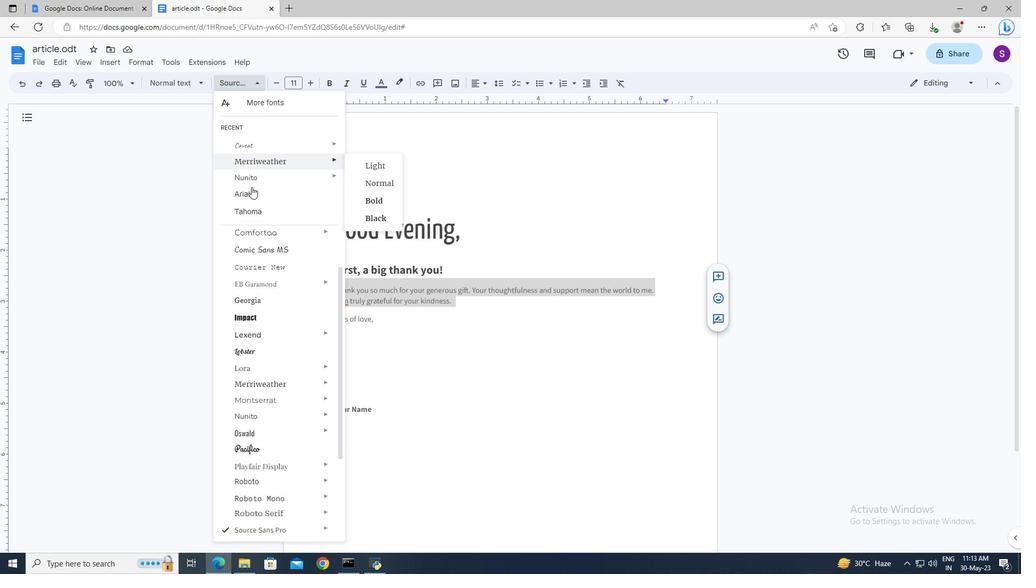
Action: Mouse pressed left at (251, 190)
Screenshot: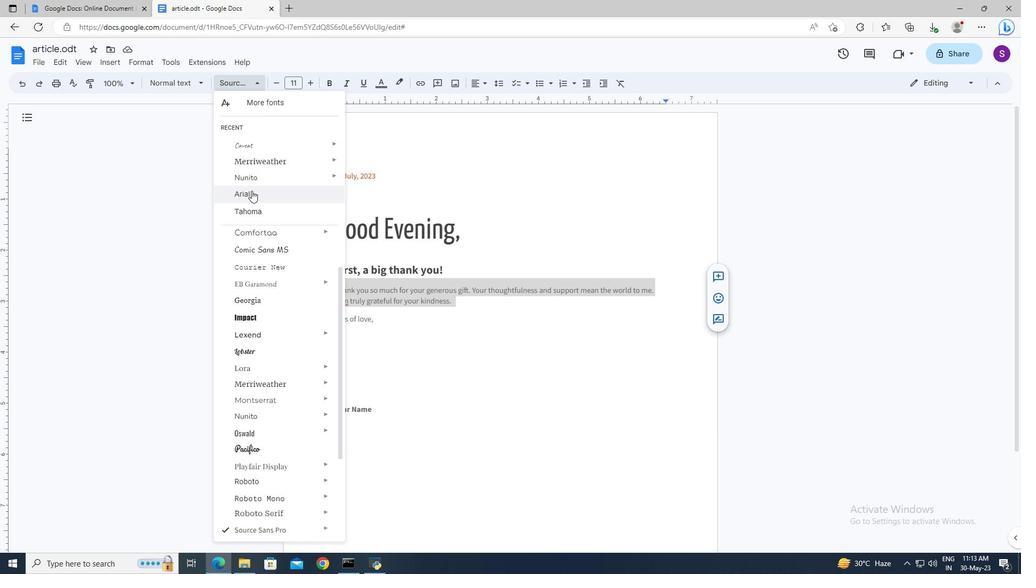 
Action: Mouse moved to (298, 84)
Screenshot: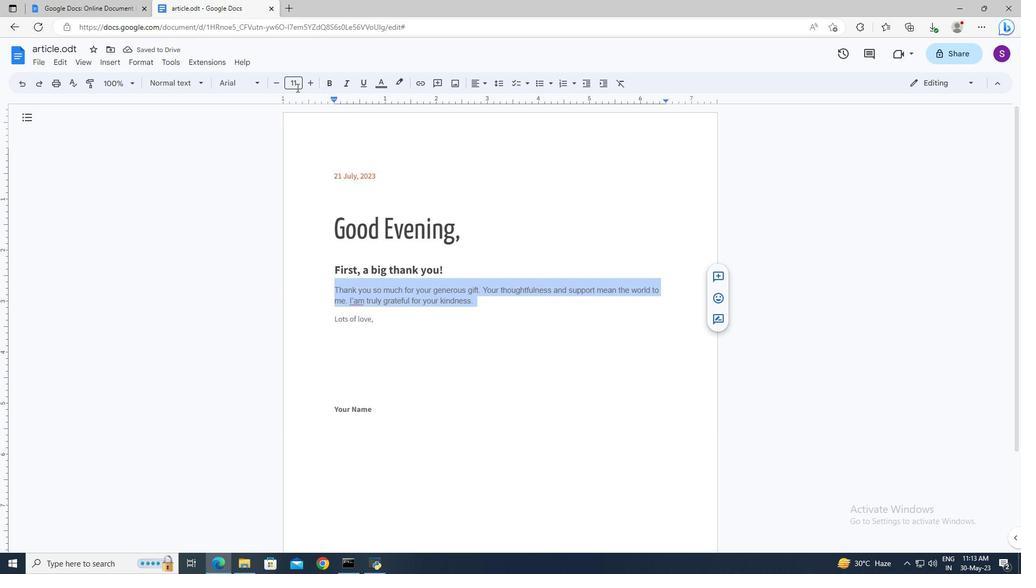 
Action: Mouse pressed left at (298, 84)
Screenshot: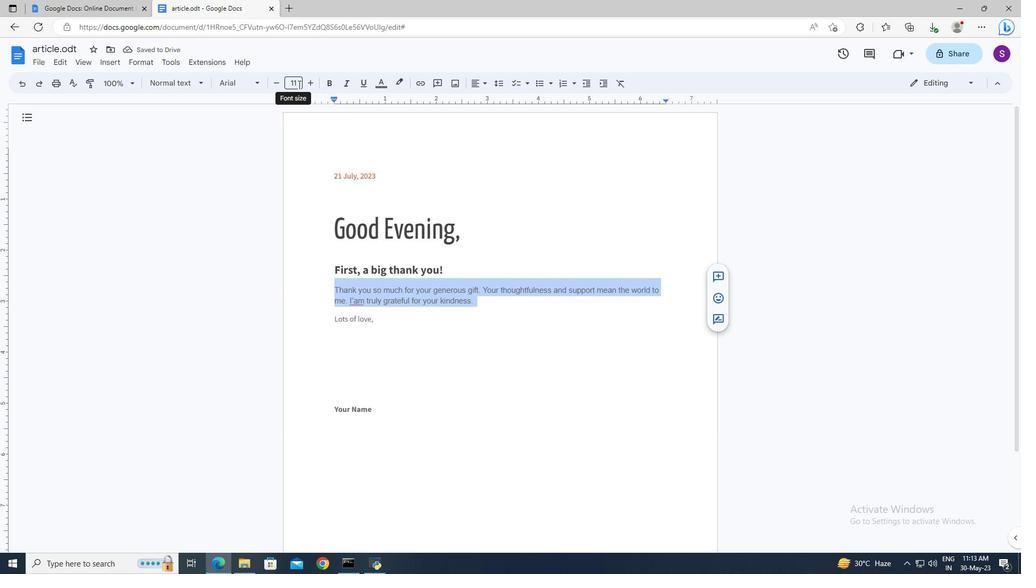 
Action: Mouse moved to (297, 84)
Screenshot: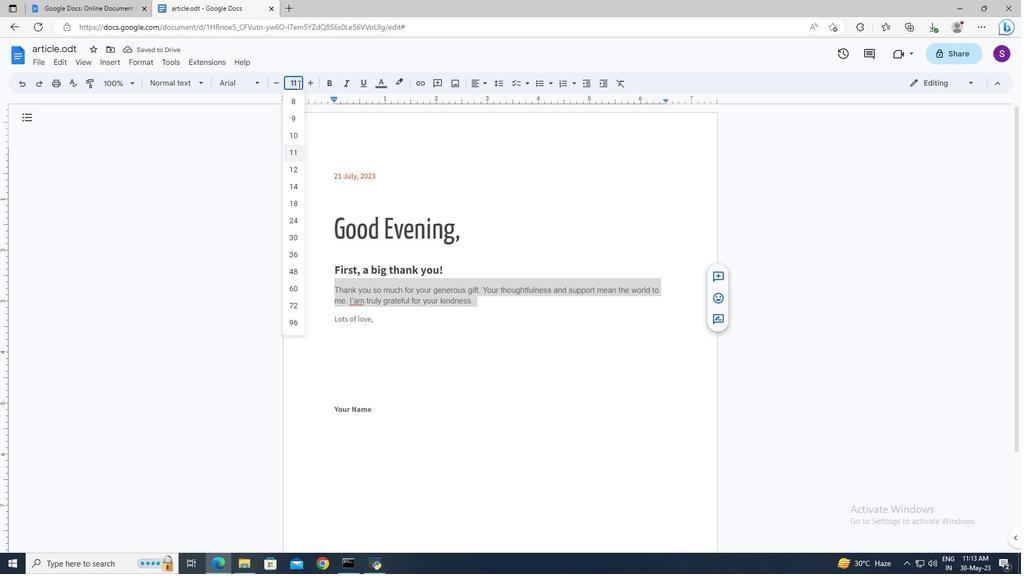 
Action: Key pressed 14<Key.enter>
Screenshot: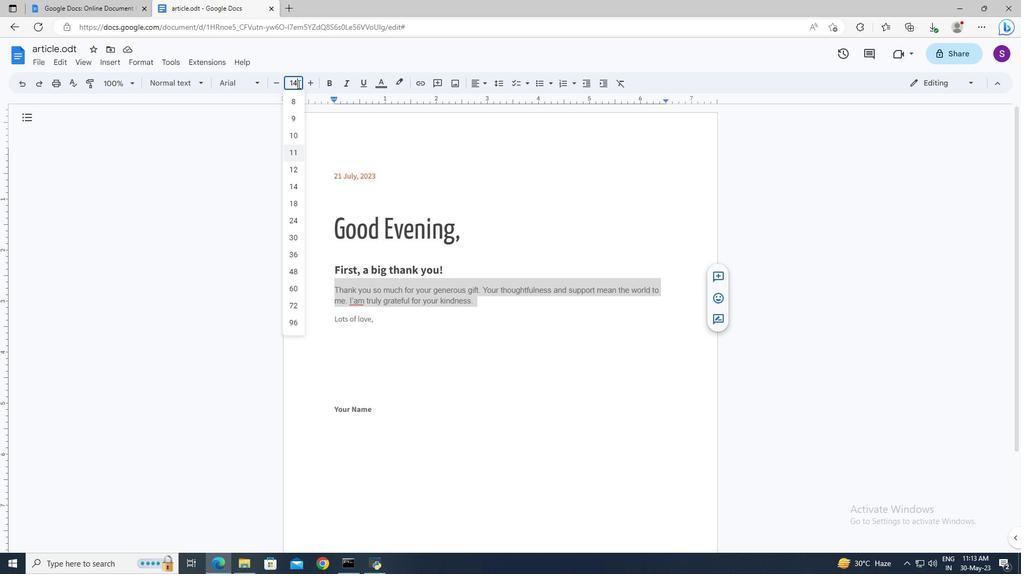 
Action: Mouse moved to (336, 413)
Screenshot: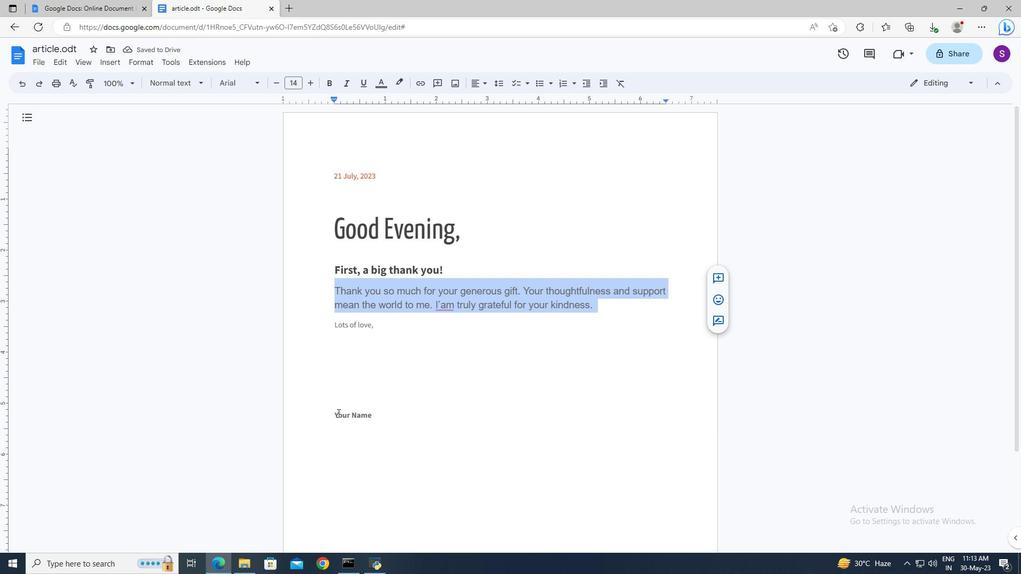 
Action: Mouse pressed left at (336, 413)
Screenshot: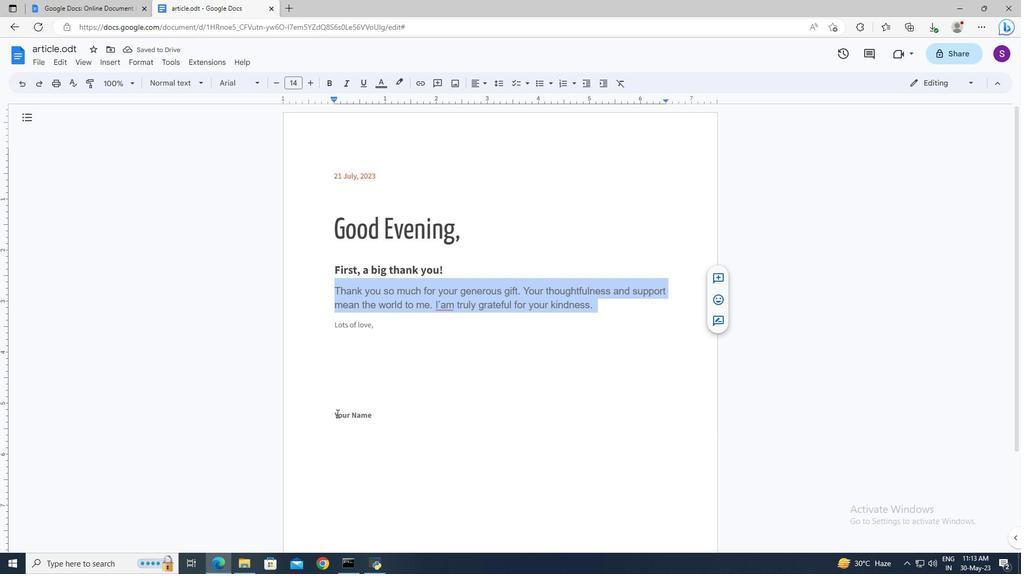 
Action: Key pressed <Key.left><Key.shift><Key.right><Key.right><Key.delete><Key.shift>Kevin
Screenshot: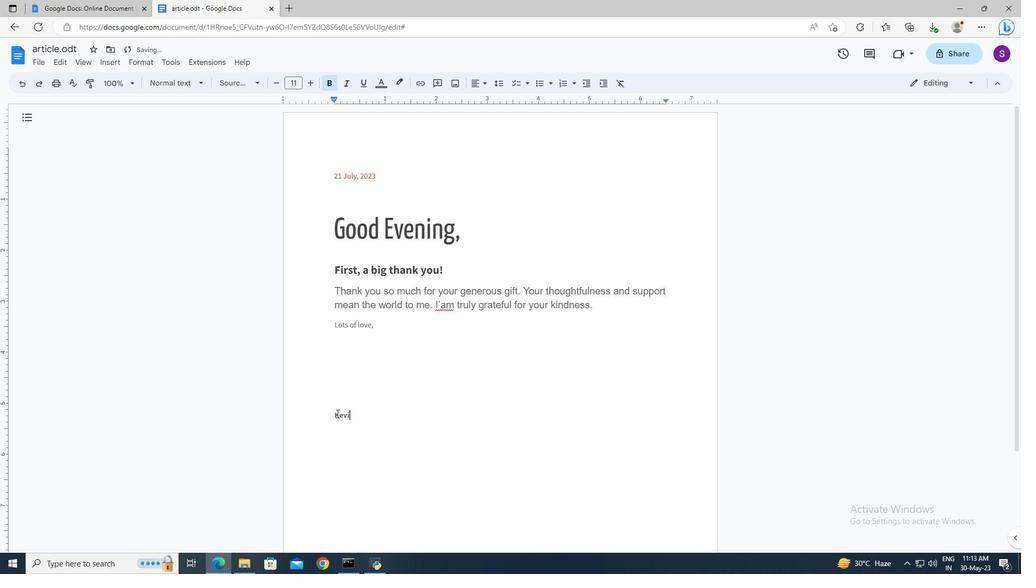
